 Task: Create a due date automation trigger when advanced on, on the monday of the week before a card is due add fields with custom field "Resume" set to a number greater than 1 and lower than 10 at 11:00 AM.
Action: Mouse moved to (1325, 132)
Screenshot: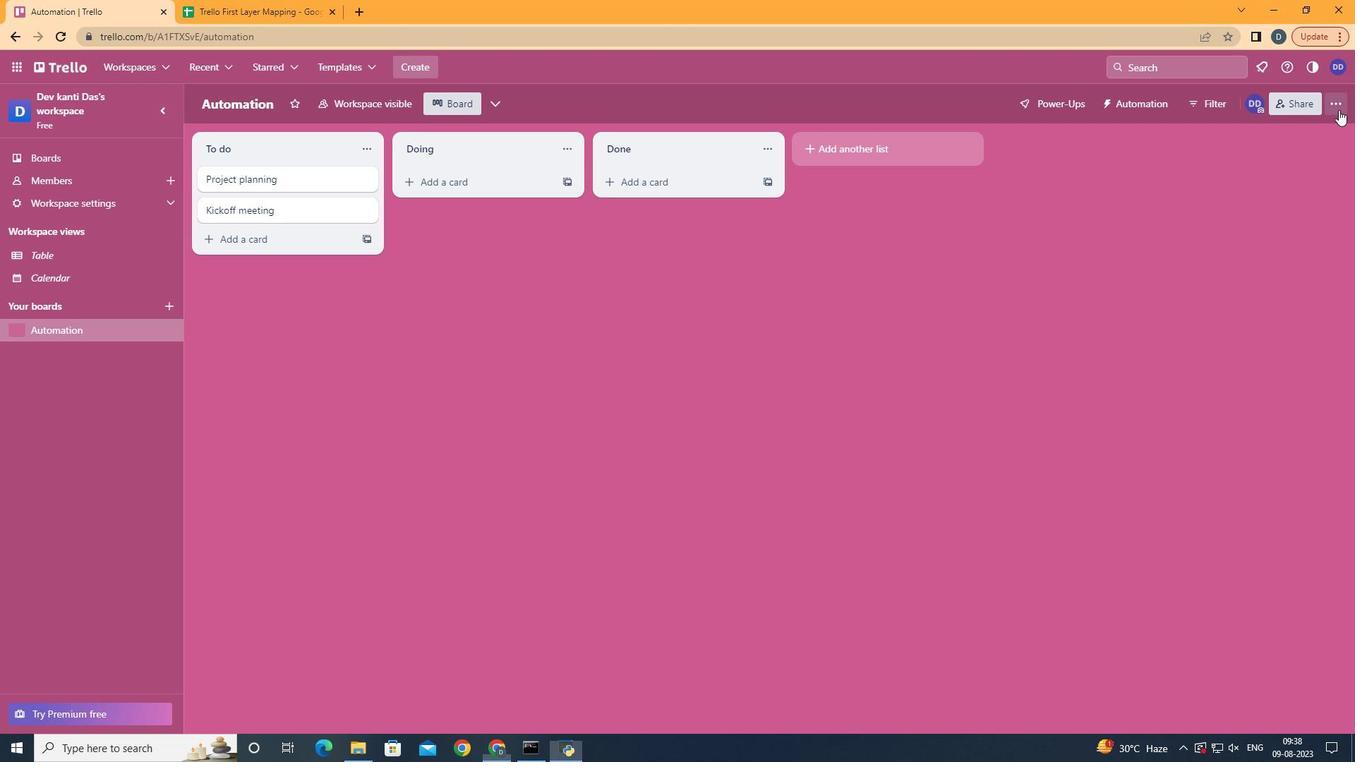 
Action: Mouse pressed left at (1325, 132)
Screenshot: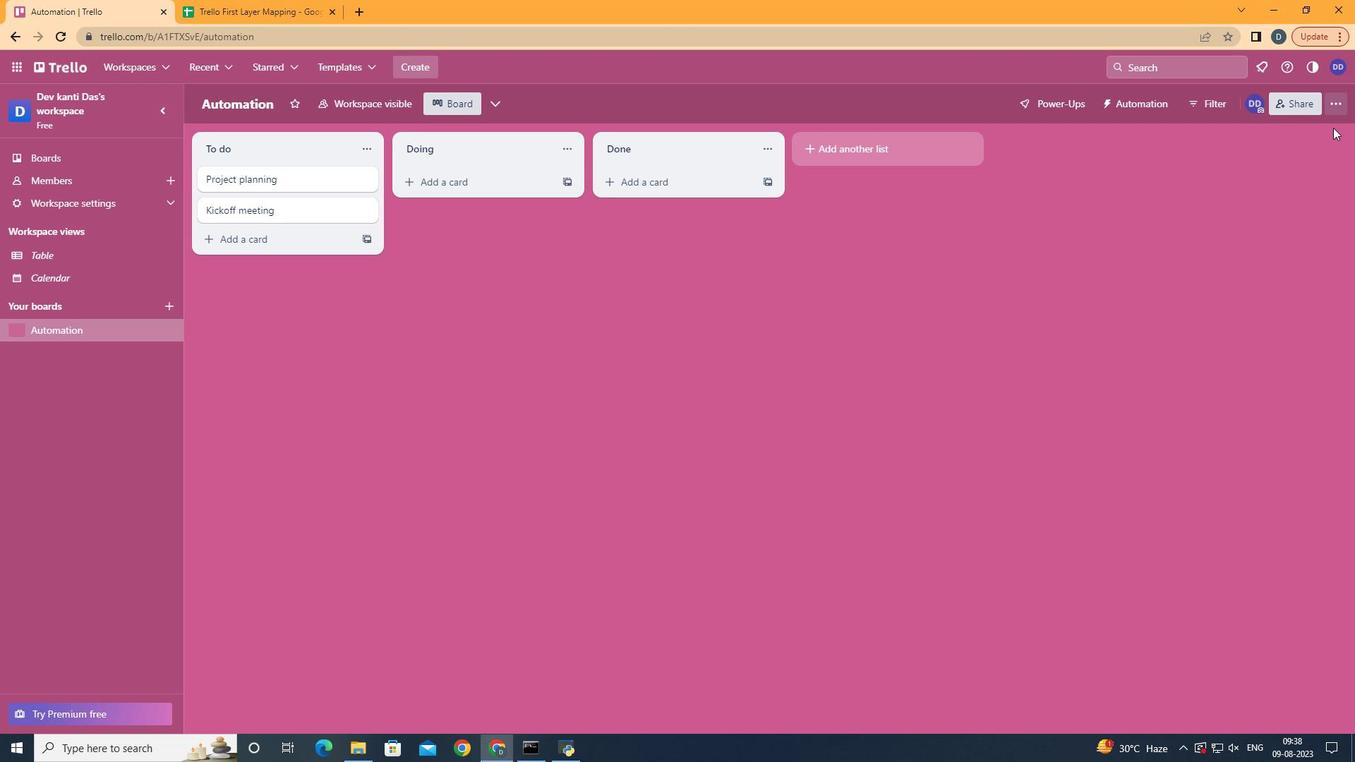 
Action: Mouse moved to (1230, 326)
Screenshot: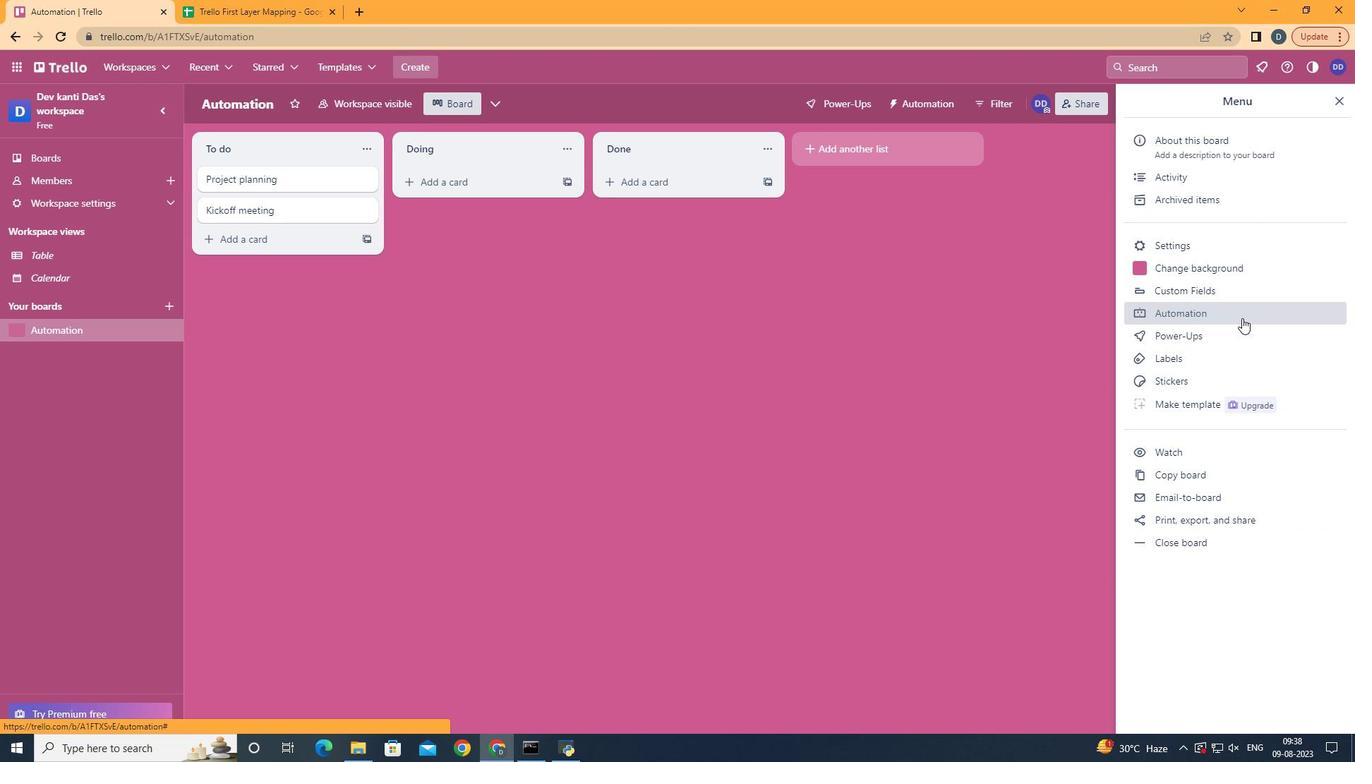 
Action: Mouse pressed left at (1230, 326)
Screenshot: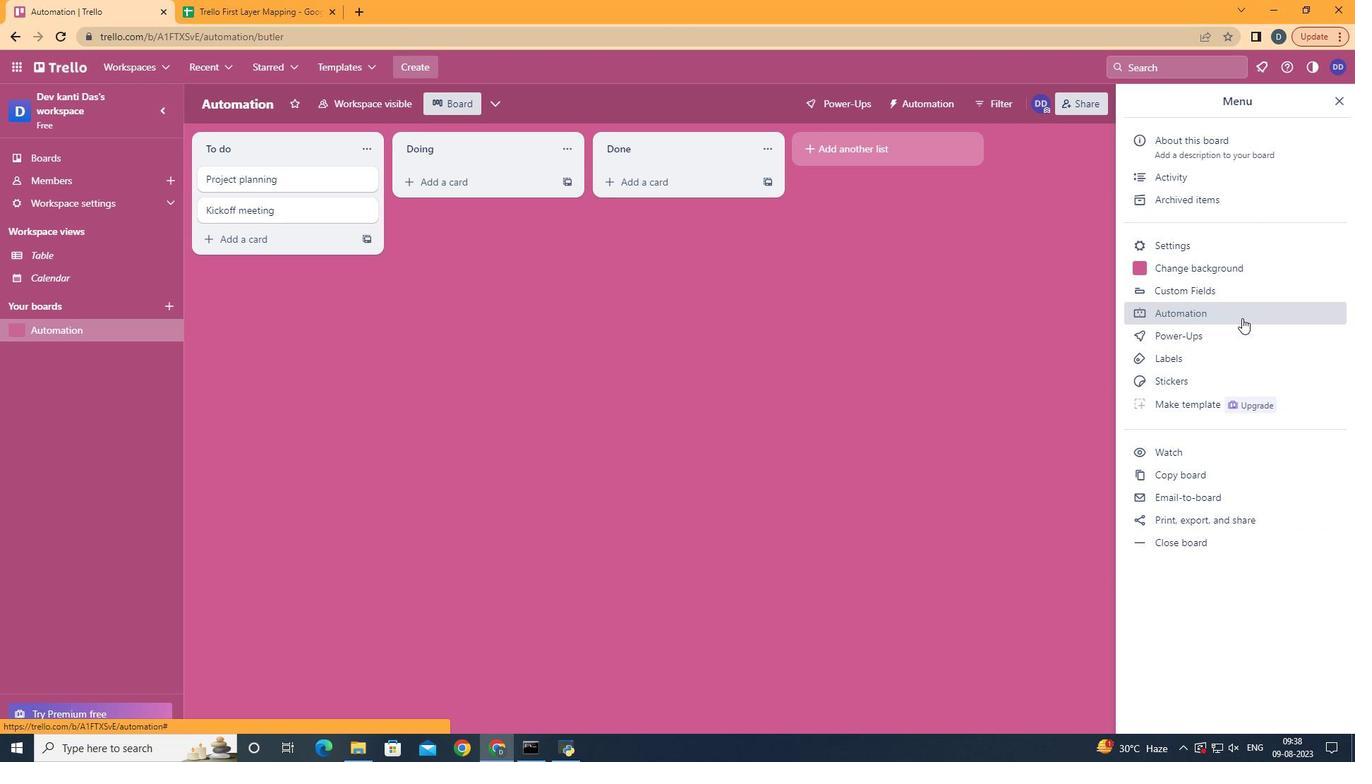 
Action: Mouse moved to (268, 294)
Screenshot: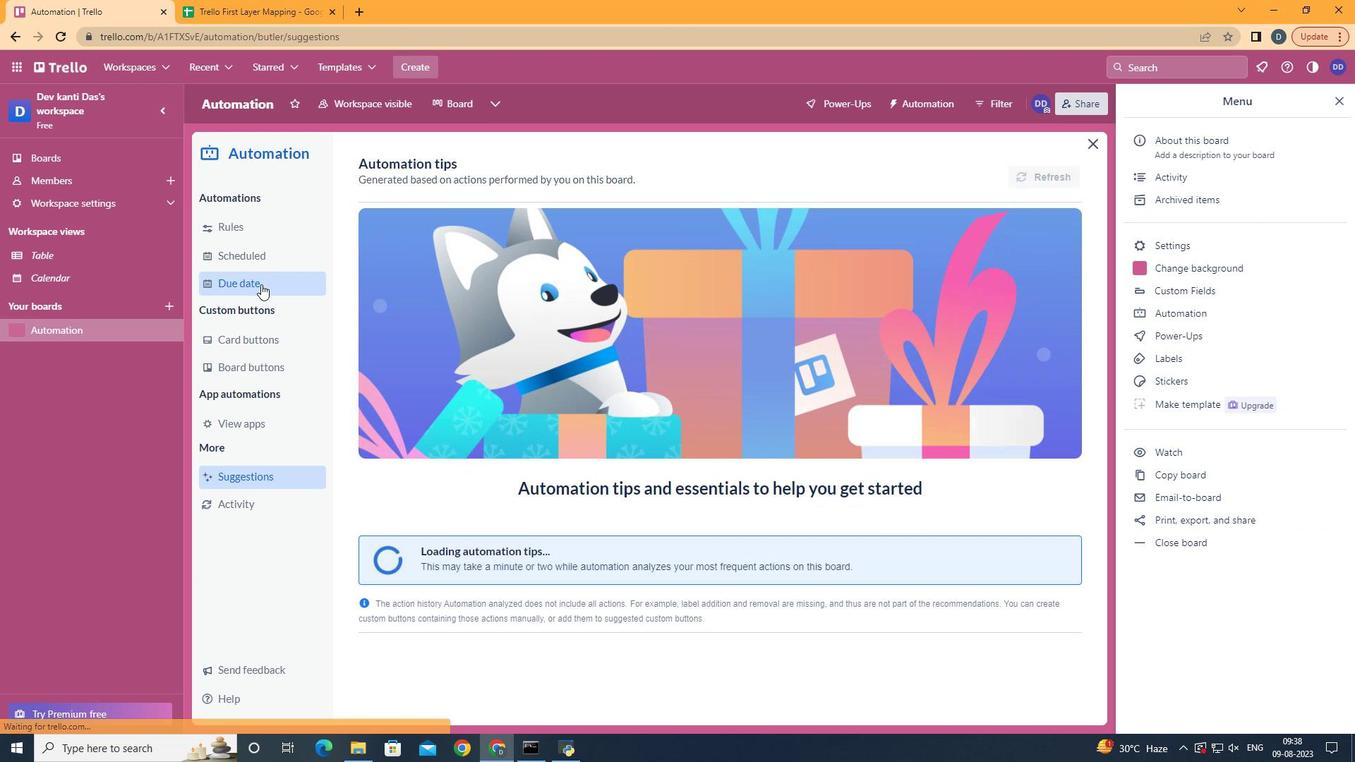 
Action: Mouse pressed left at (268, 294)
Screenshot: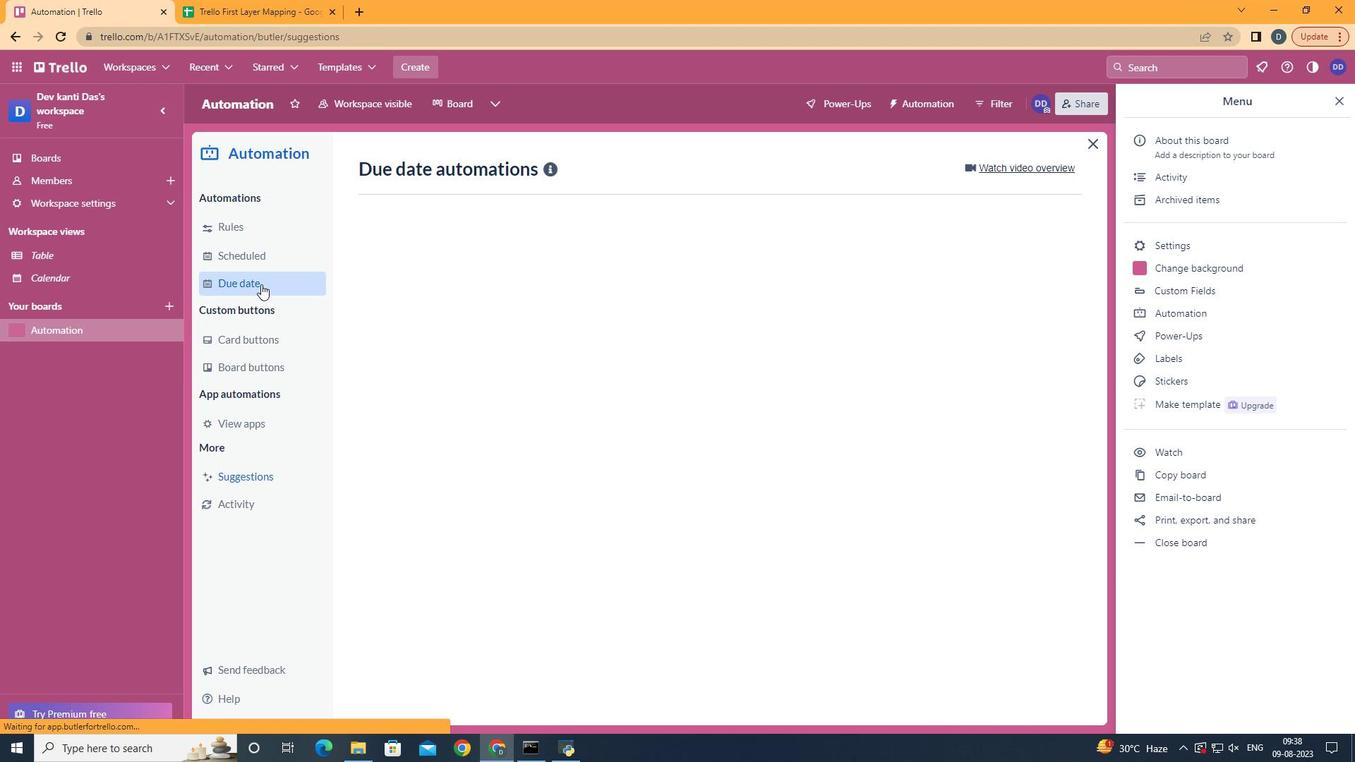 
Action: Mouse moved to (969, 193)
Screenshot: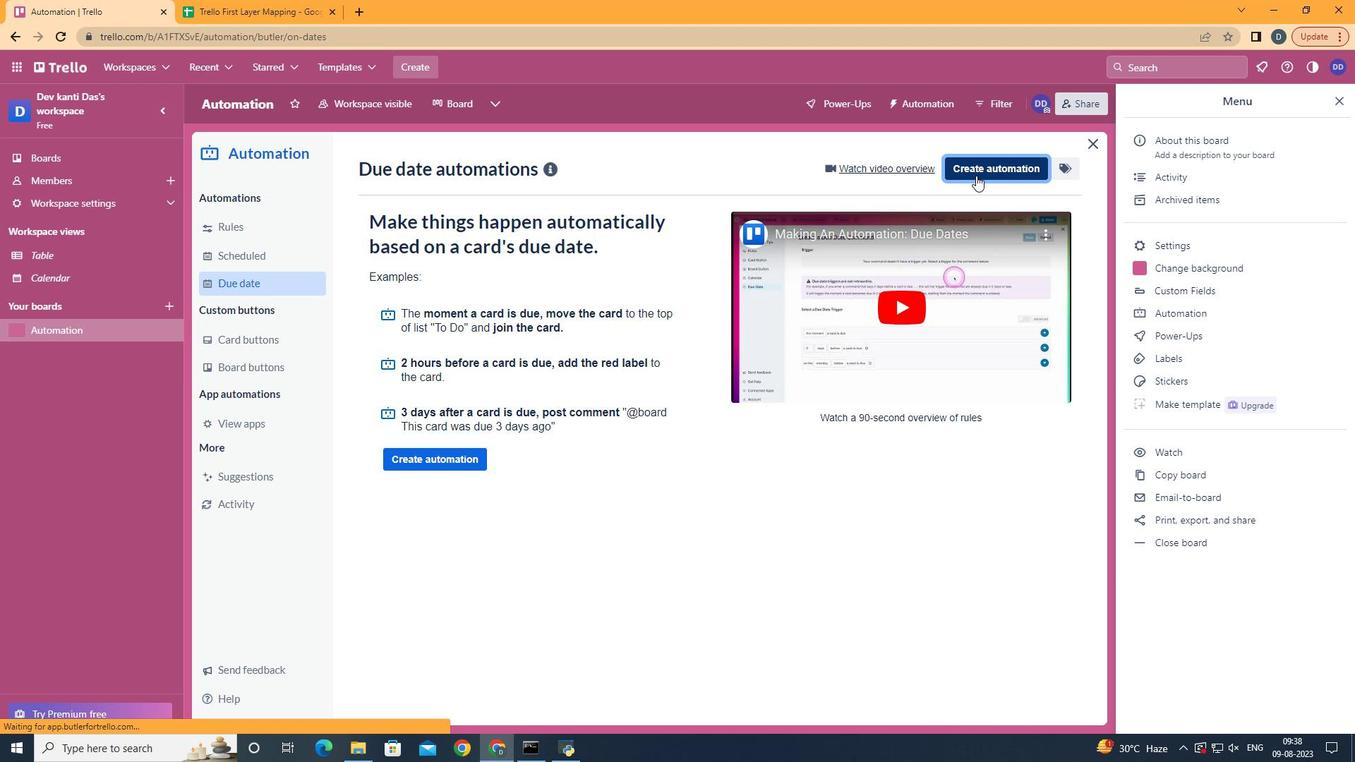 
Action: Mouse pressed left at (969, 193)
Screenshot: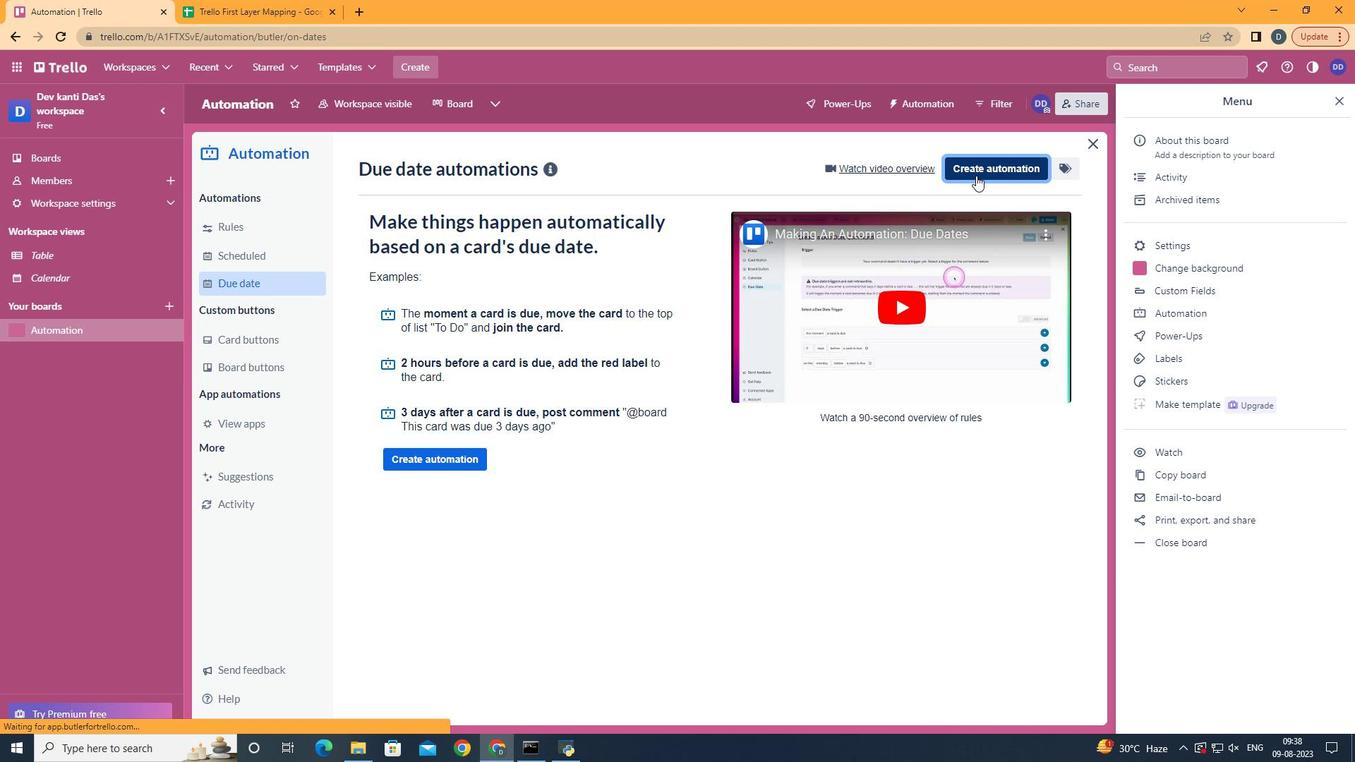 
Action: Mouse moved to (761, 315)
Screenshot: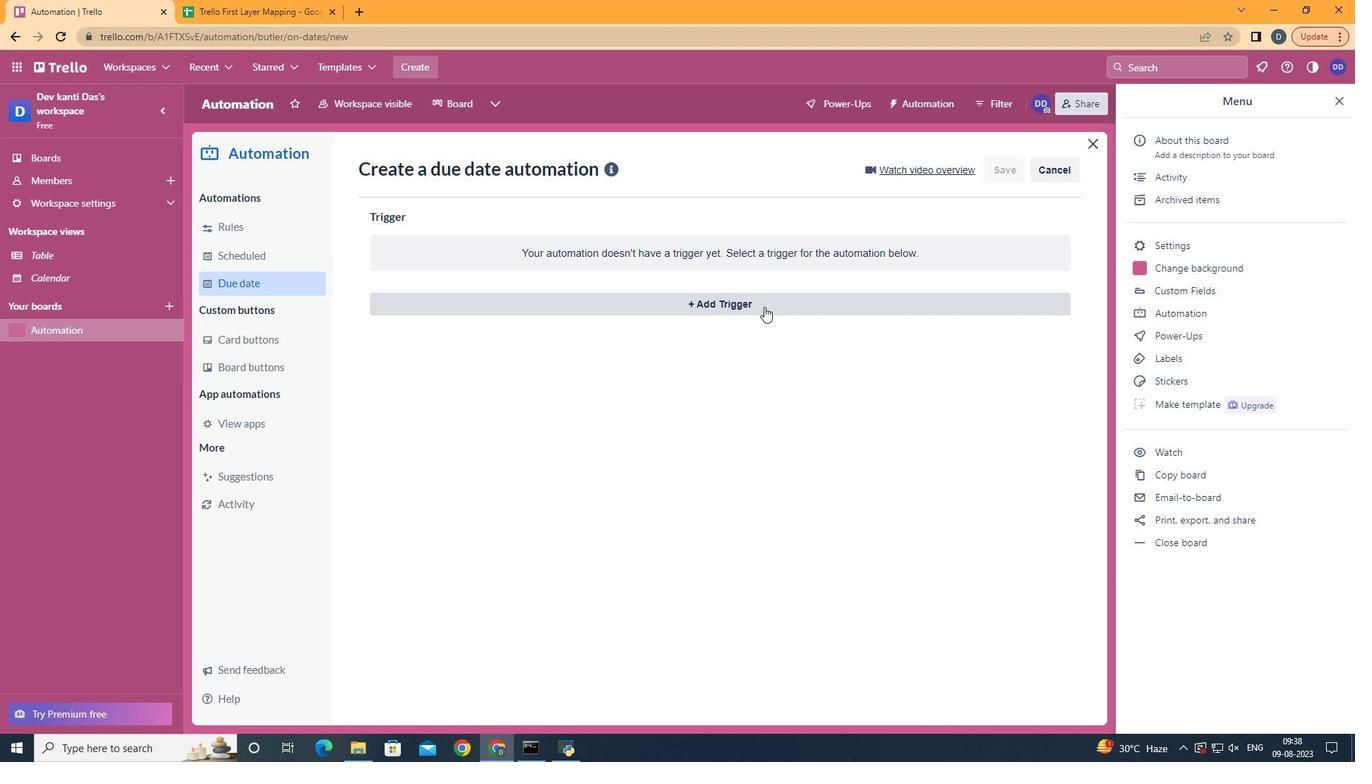 
Action: Mouse pressed left at (761, 315)
Screenshot: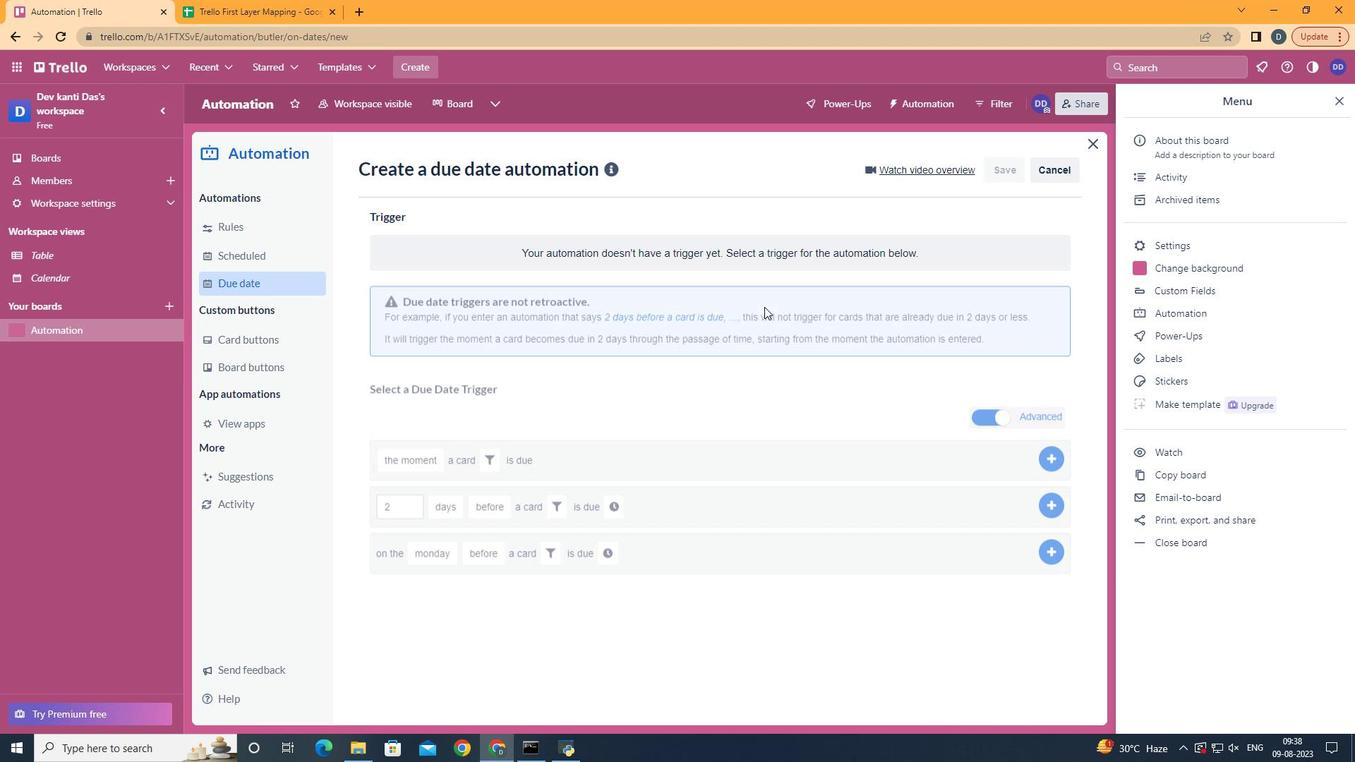 
Action: Mouse moved to (516, 668)
Screenshot: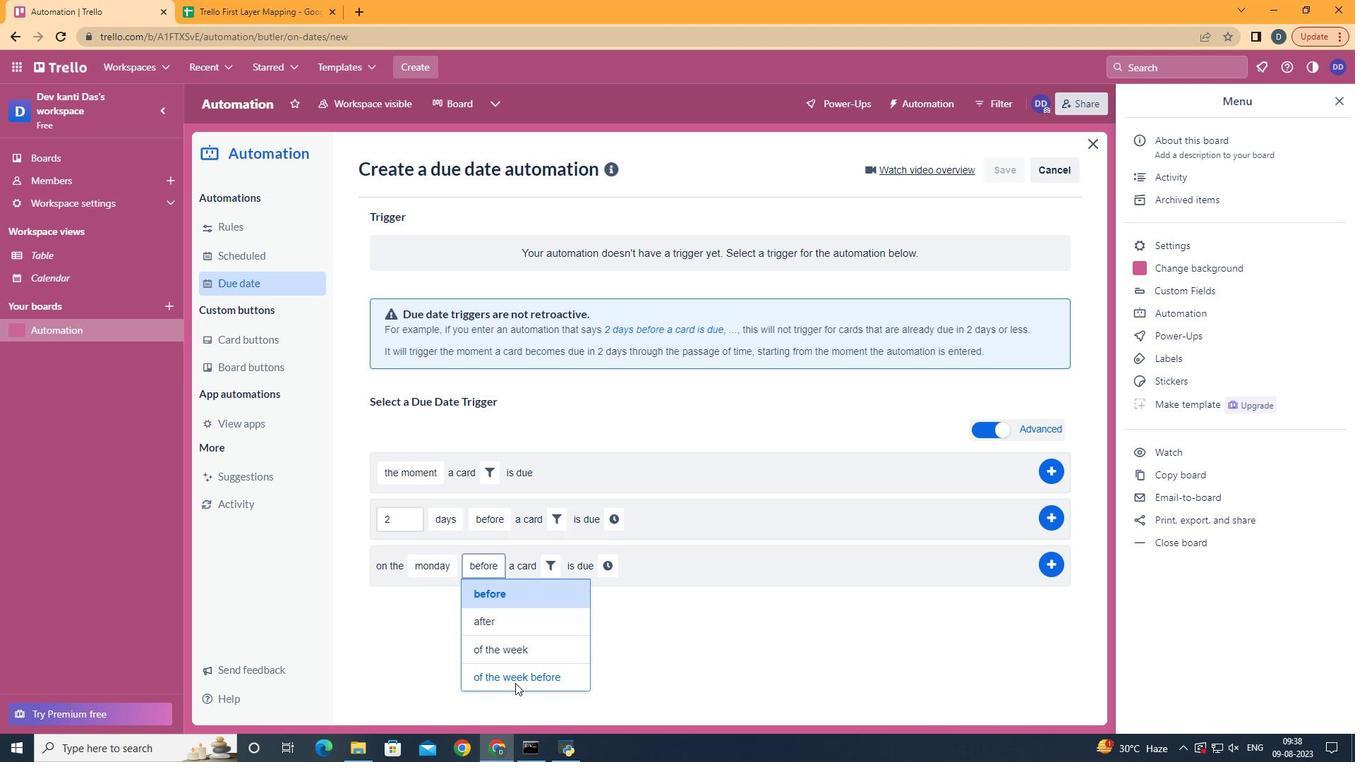 
Action: Mouse pressed left at (516, 668)
Screenshot: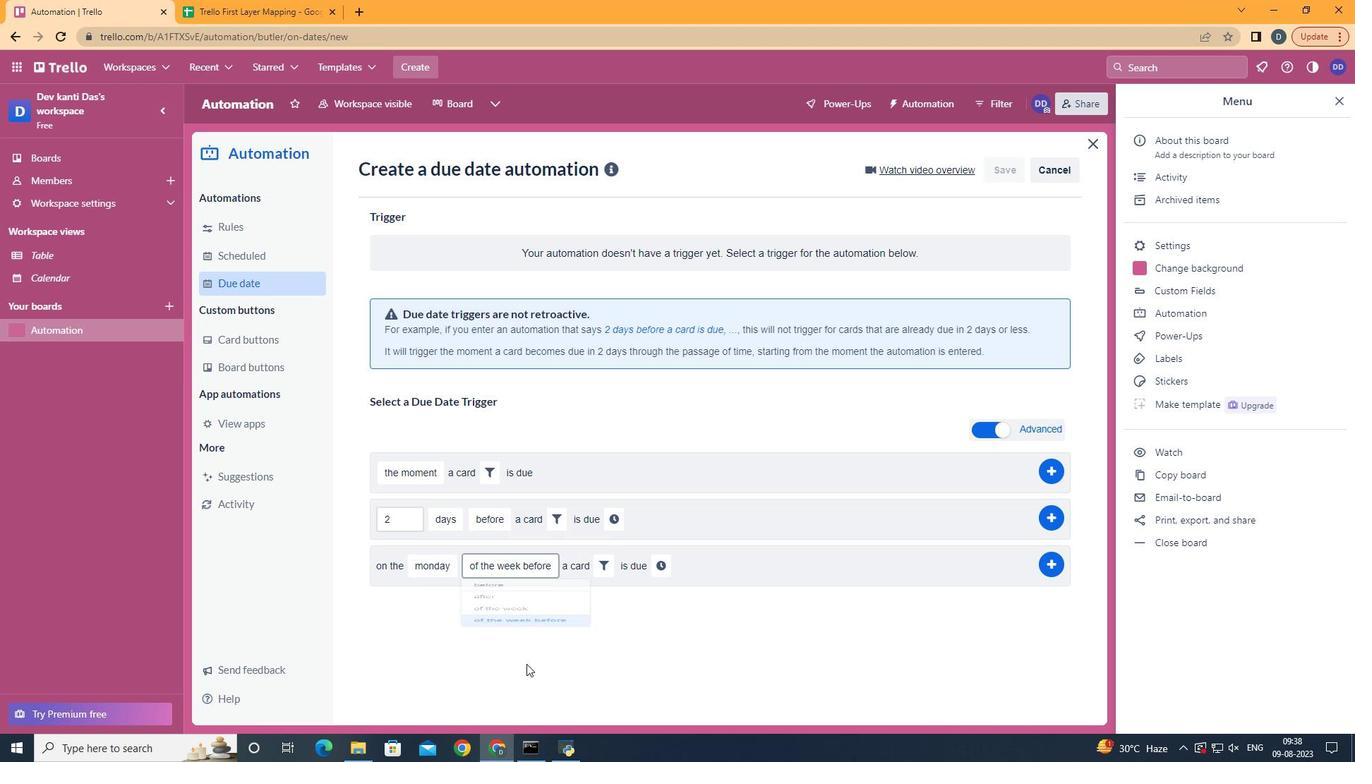 
Action: Mouse moved to (603, 560)
Screenshot: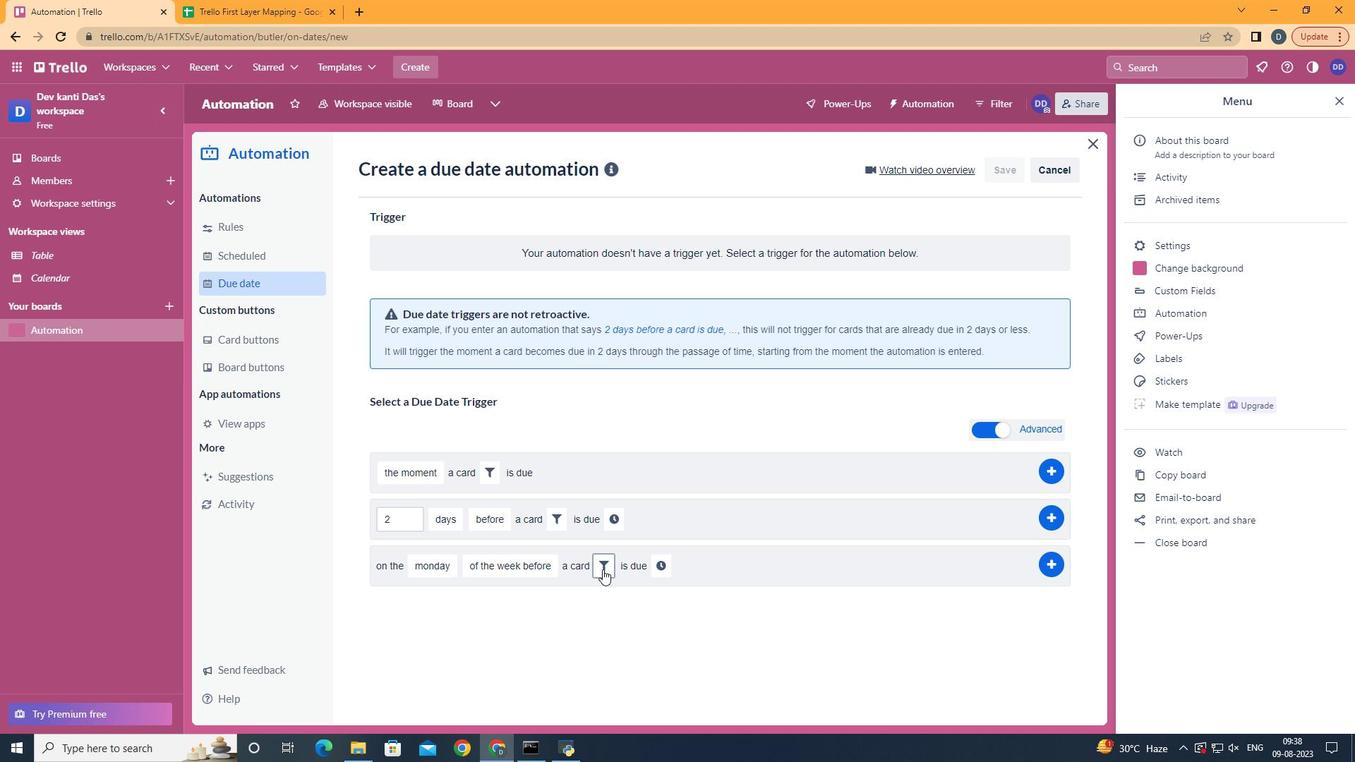 
Action: Mouse pressed left at (603, 560)
Screenshot: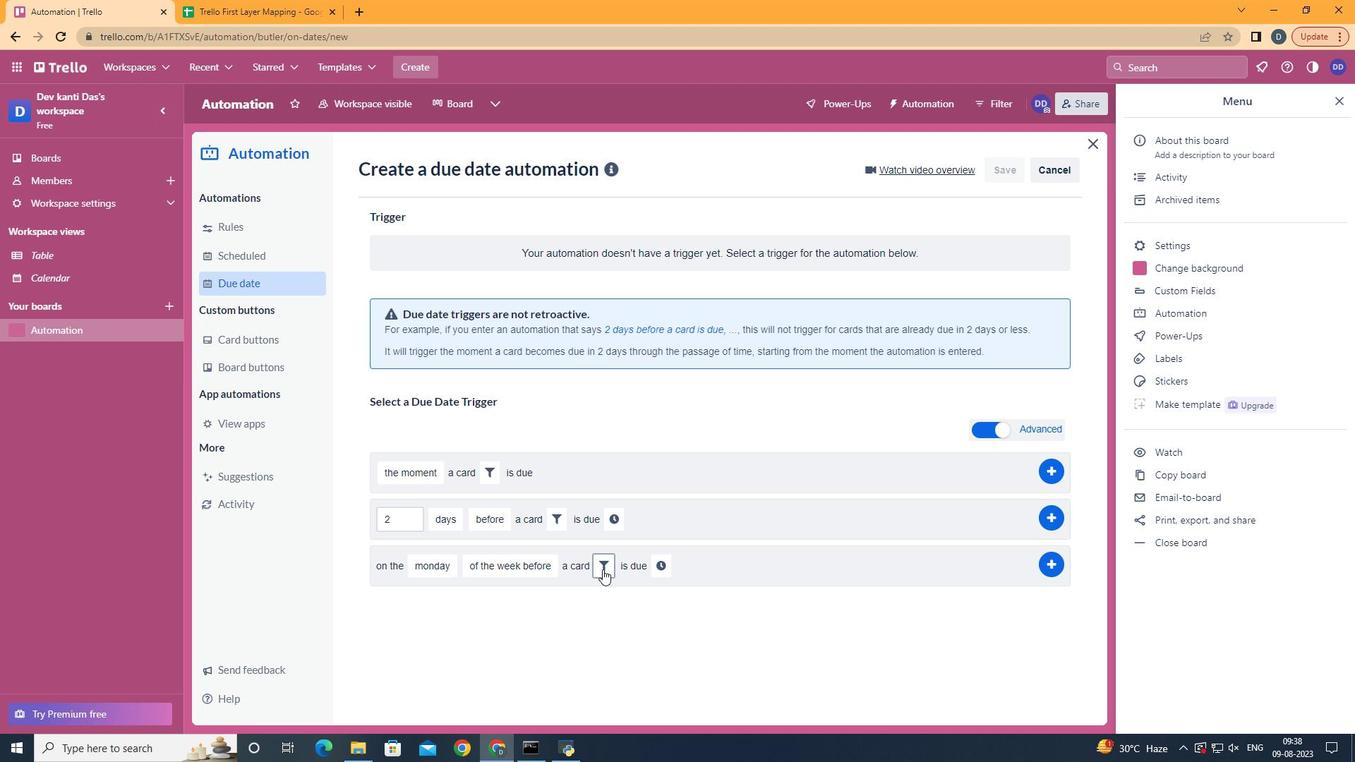 
Action: Mouse moved to (840, 593)
Screenshot: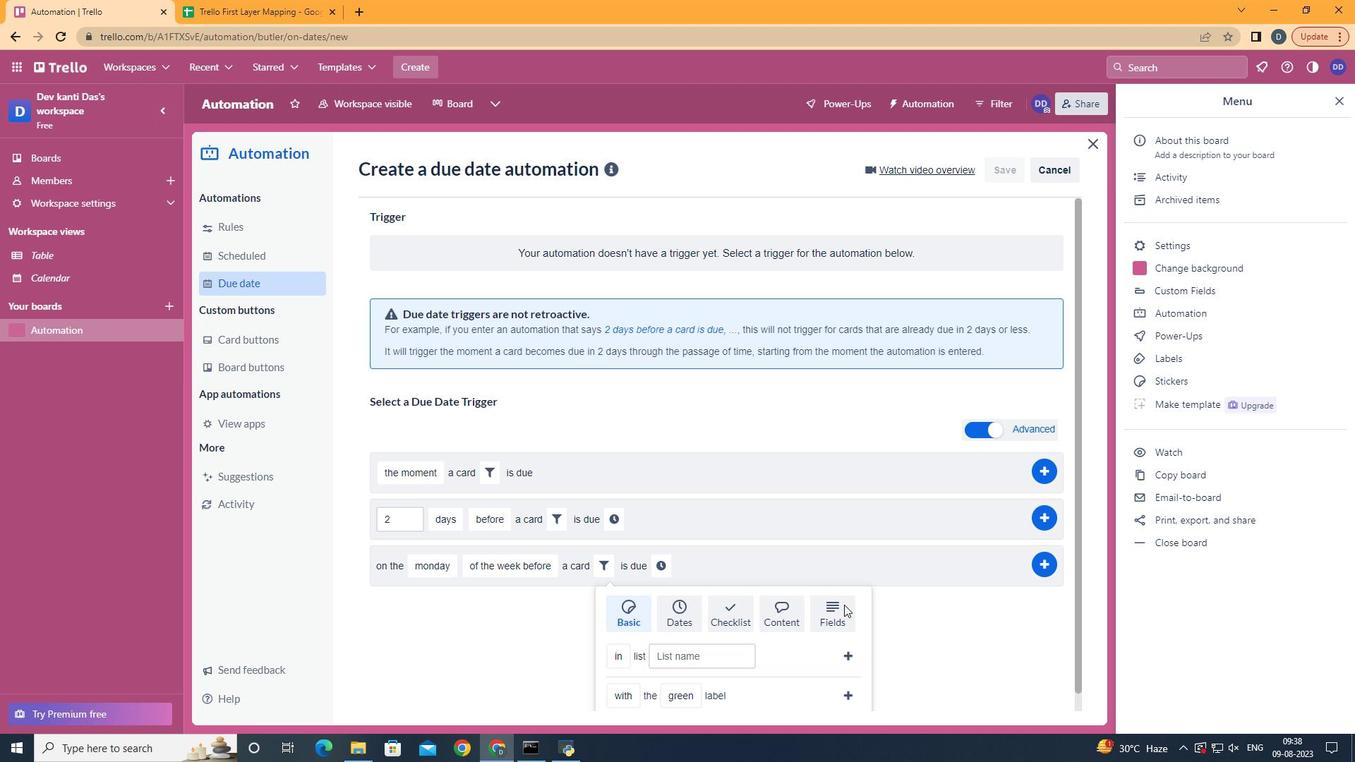 
Action: Mouse pressed left at (840, 593)
Screenshot: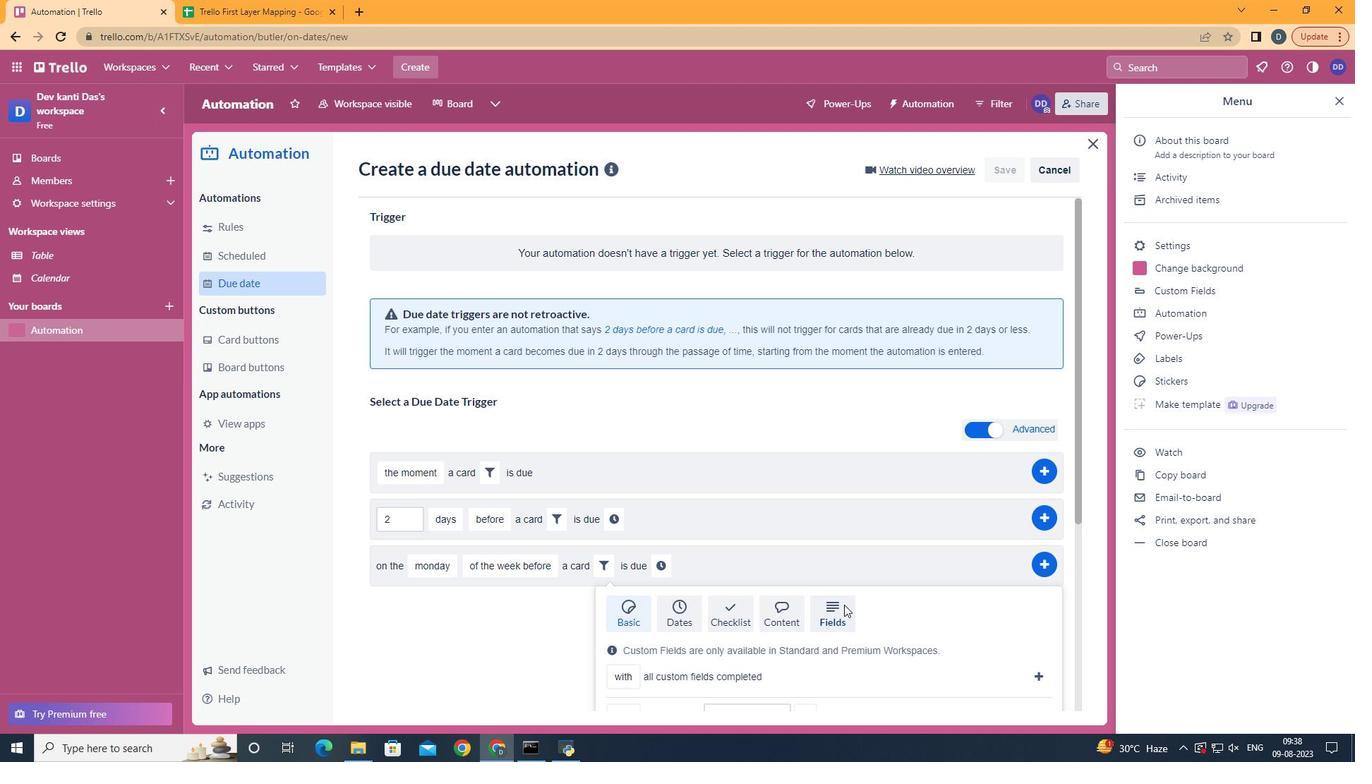 
Action: Mouse scrolled (840, 593) with delta (0, 0)
Screenshot: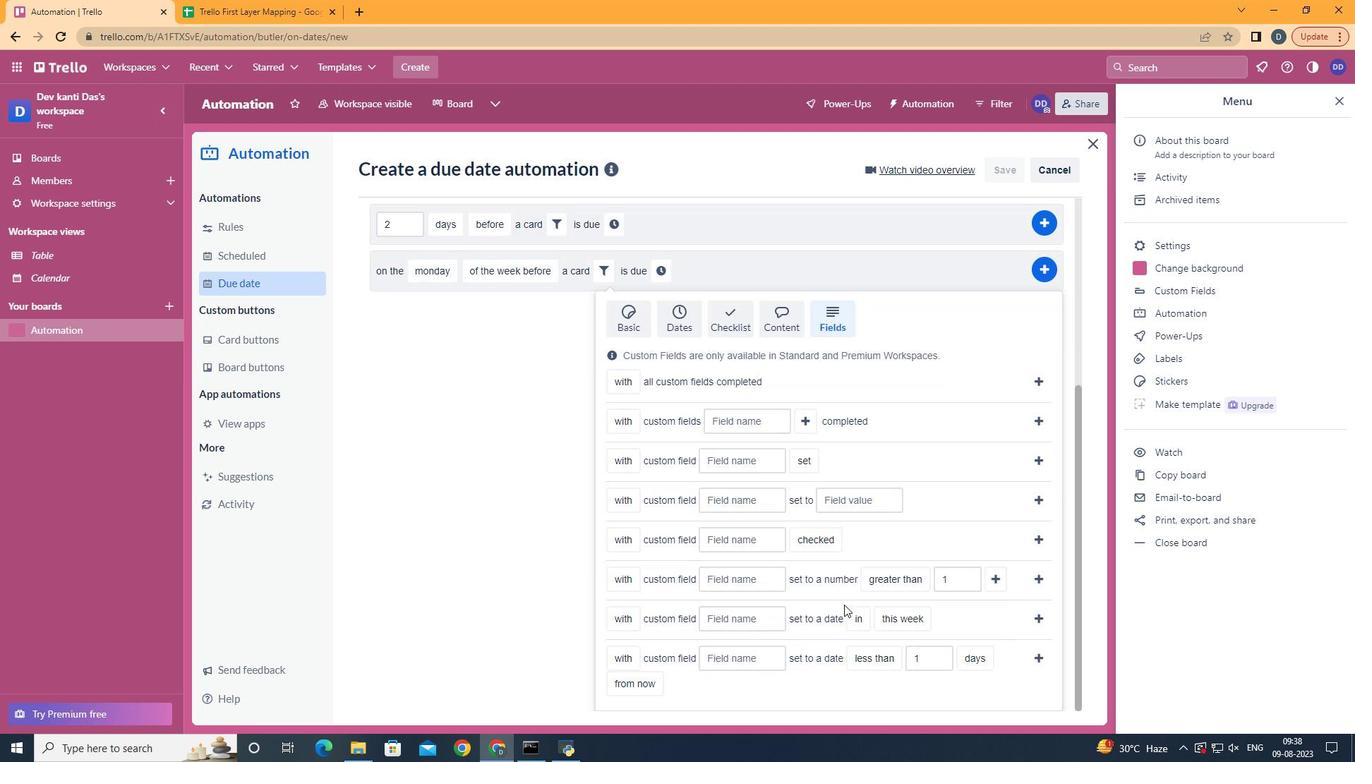 
Action: Mouse scrolled (840, 593) with delta (0, 0)
Screenshot: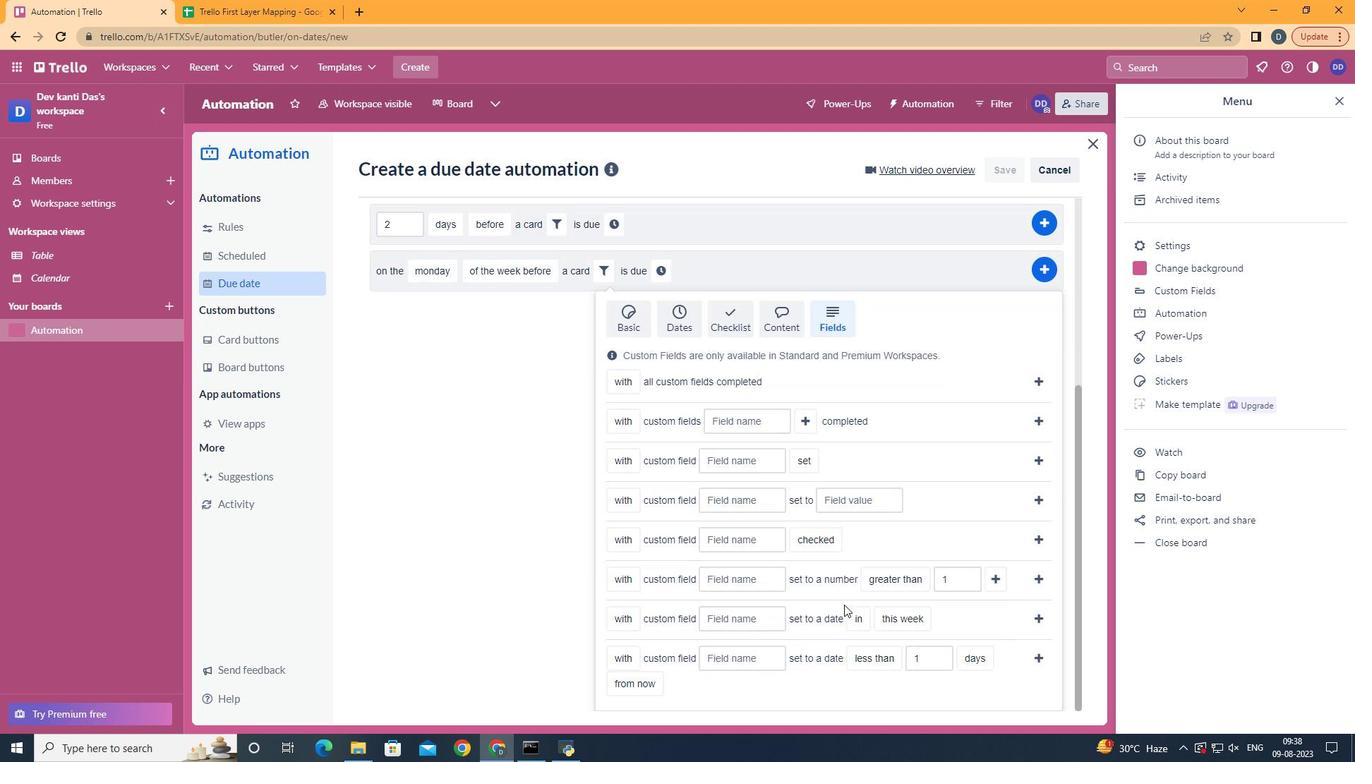 
Action: Mouse scrolled (840, 593) with delta (0, 0)
Screenshot: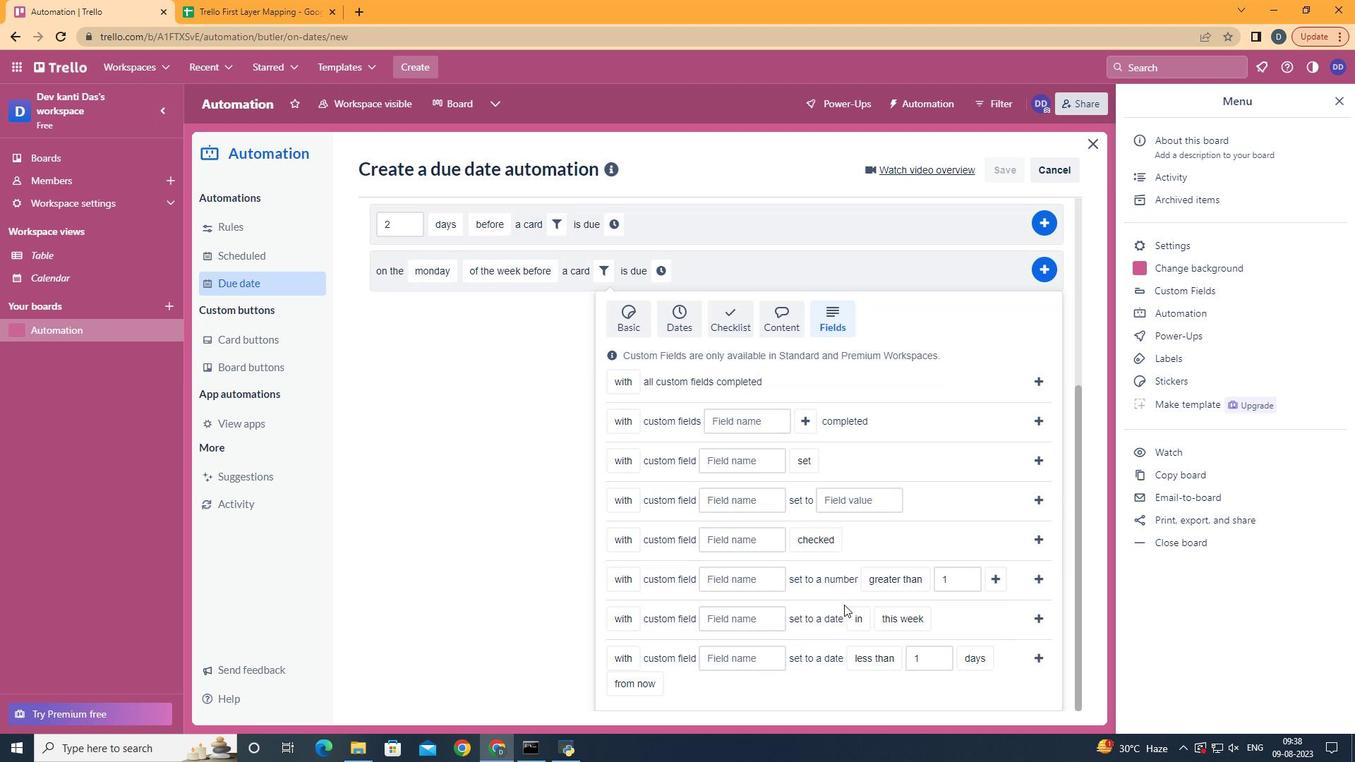 
Action: Mouse scrolled (840, 593) with delta (0, 0)
Screenshot: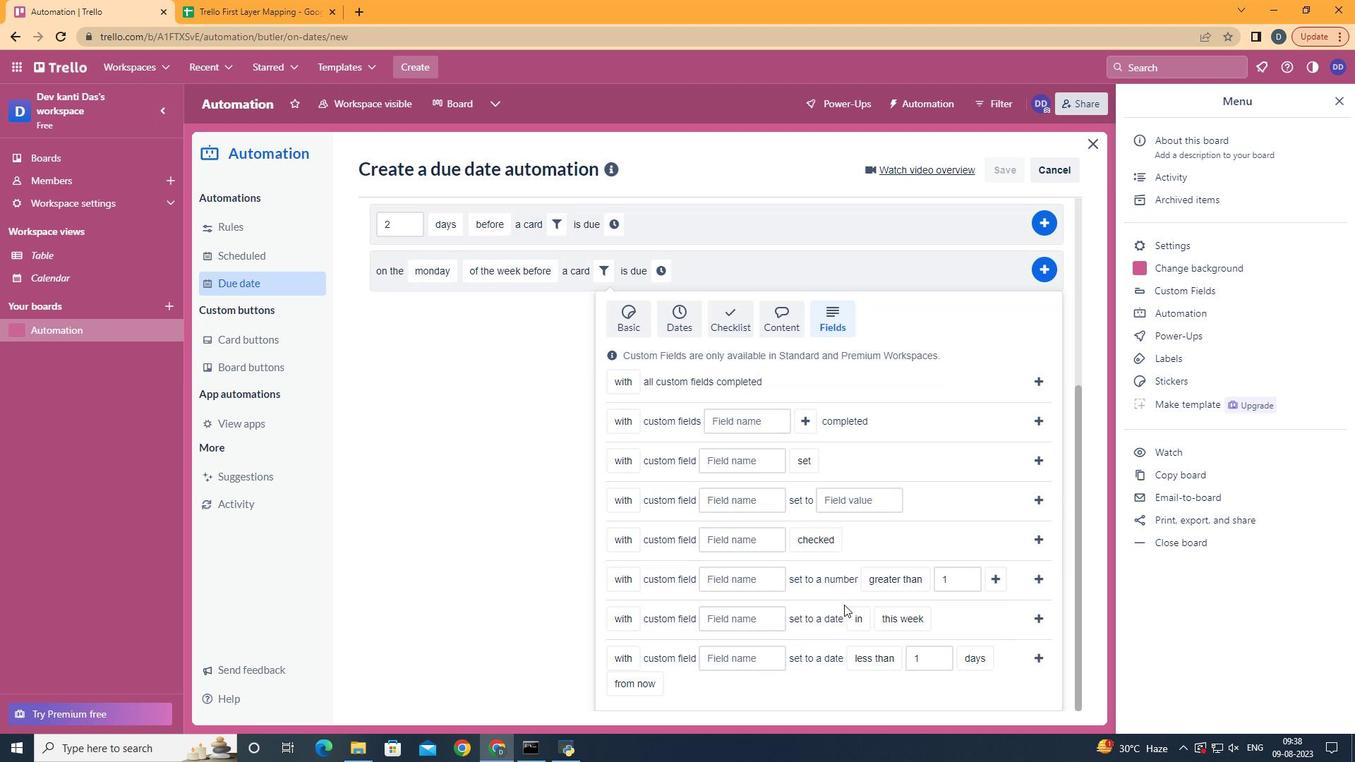 
Action: Mouse scrolled (840, 593) with delta (0, 0)
Screenshot: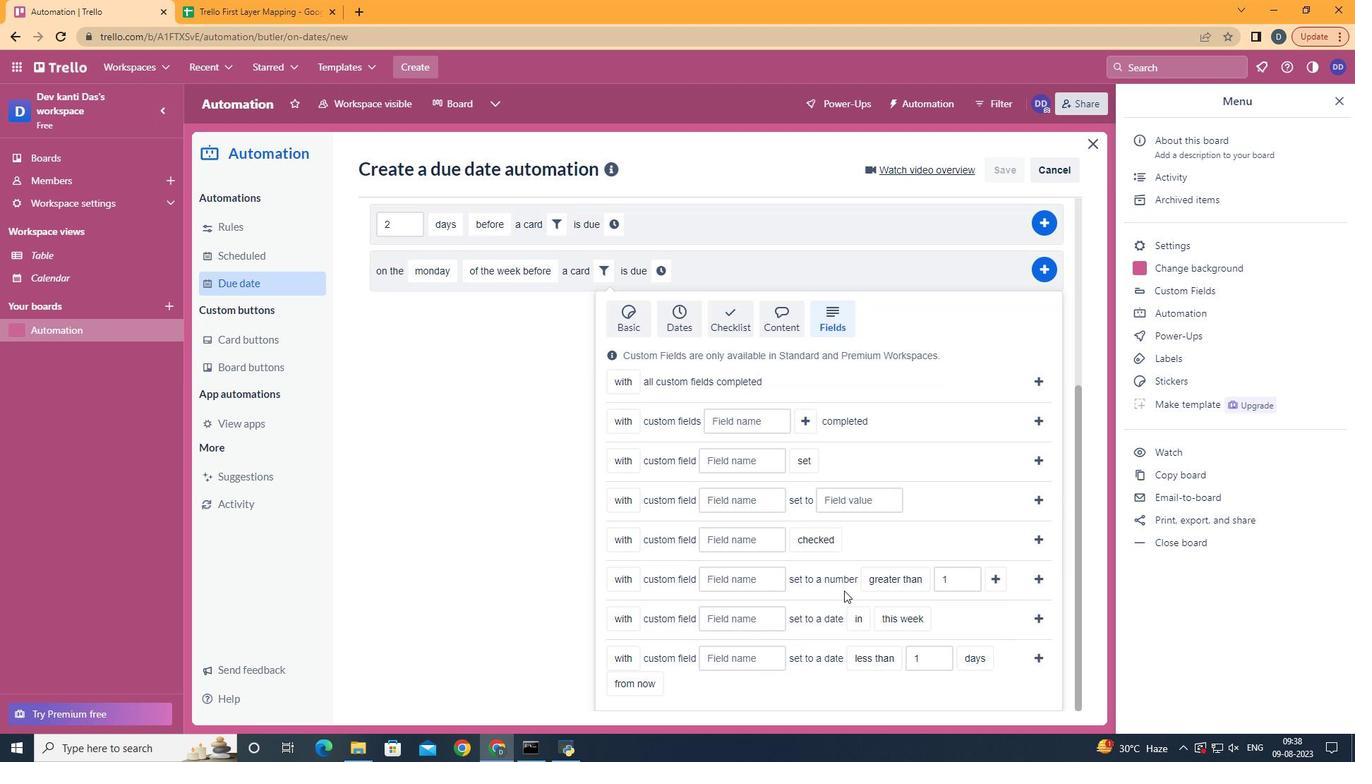 
Action: Mouse moved to (631, 588)
Screenshot: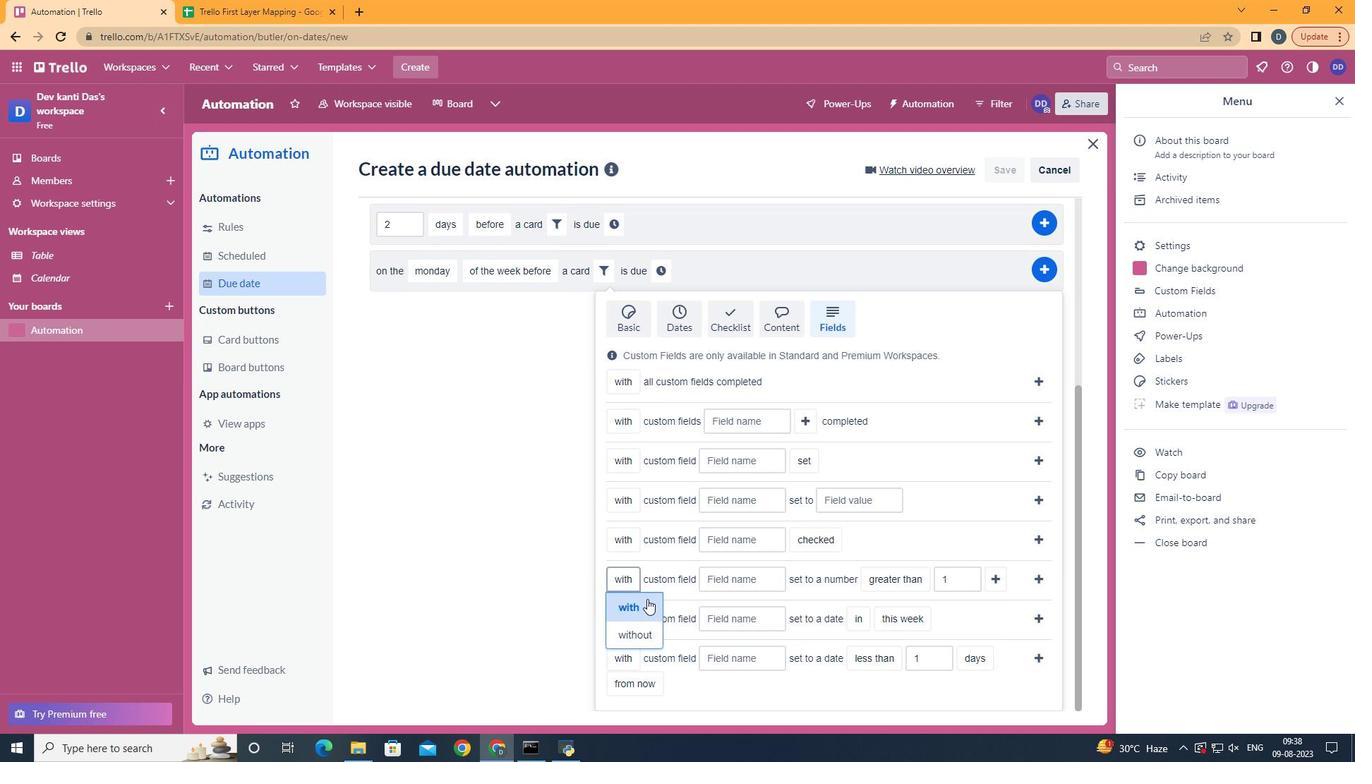 
Action: Mouse pressed left at (631, 588)
Screenshot: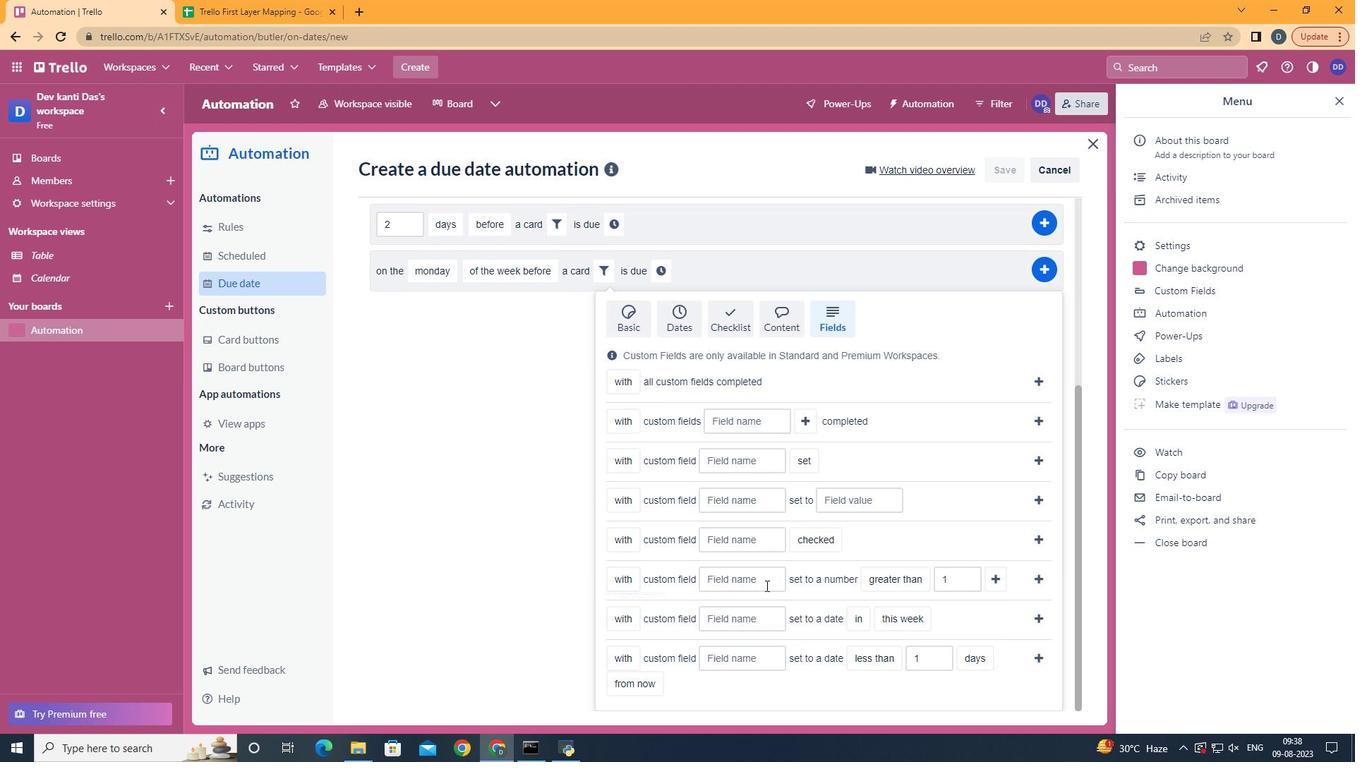 
Action: Mouse moved to (763, 574)
Screenshot: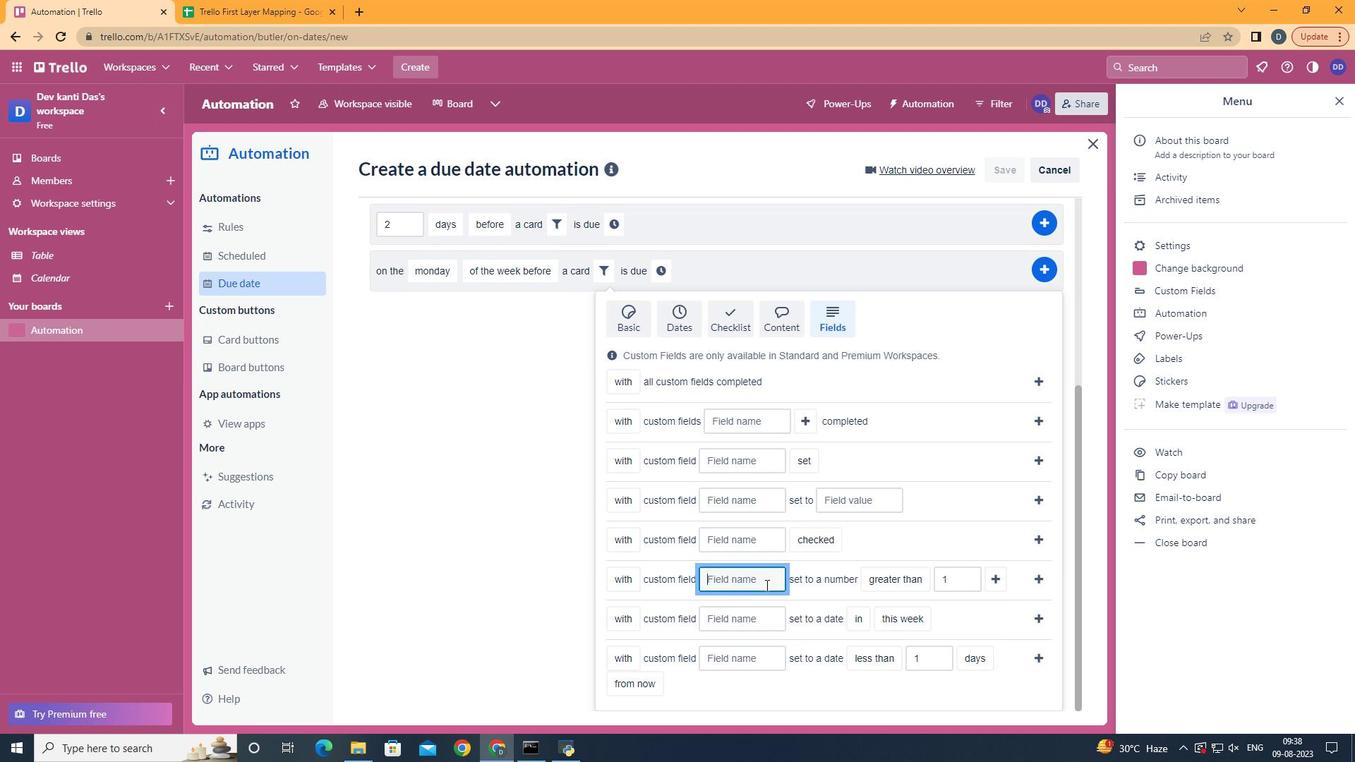
Action: Mouse pressed left at (763, 574)
Screenshot: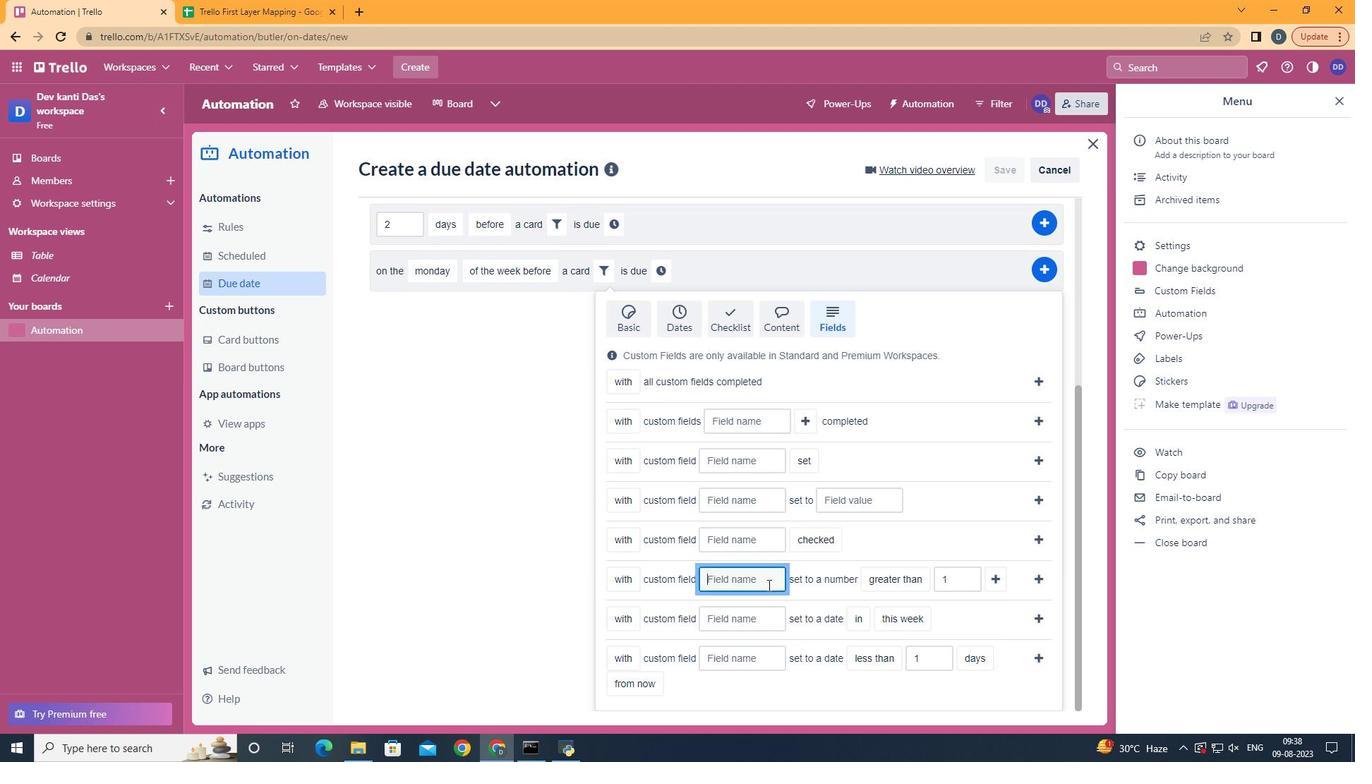 
Action: Mouse moved to (765, 574)
Screenshot: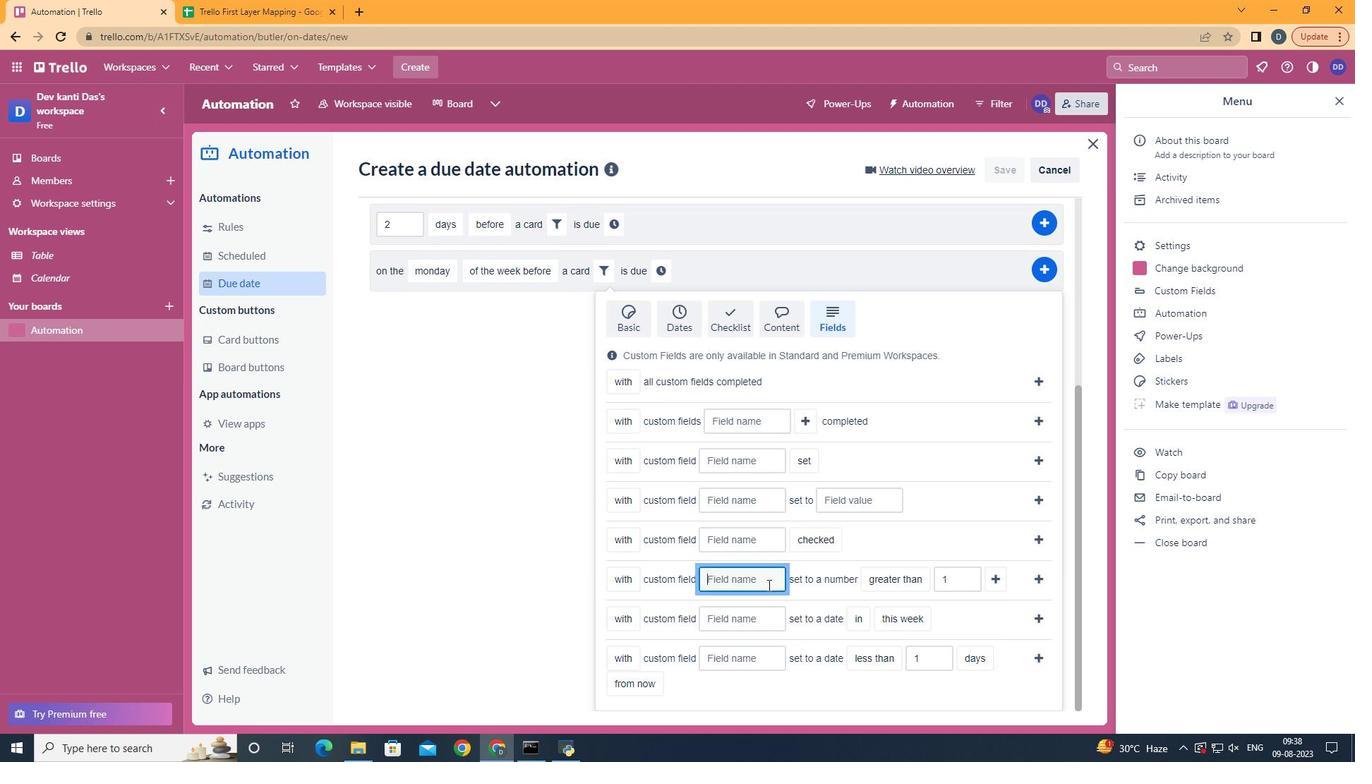 
Action: Key pressed <Key.shift>Resume
Screenshot: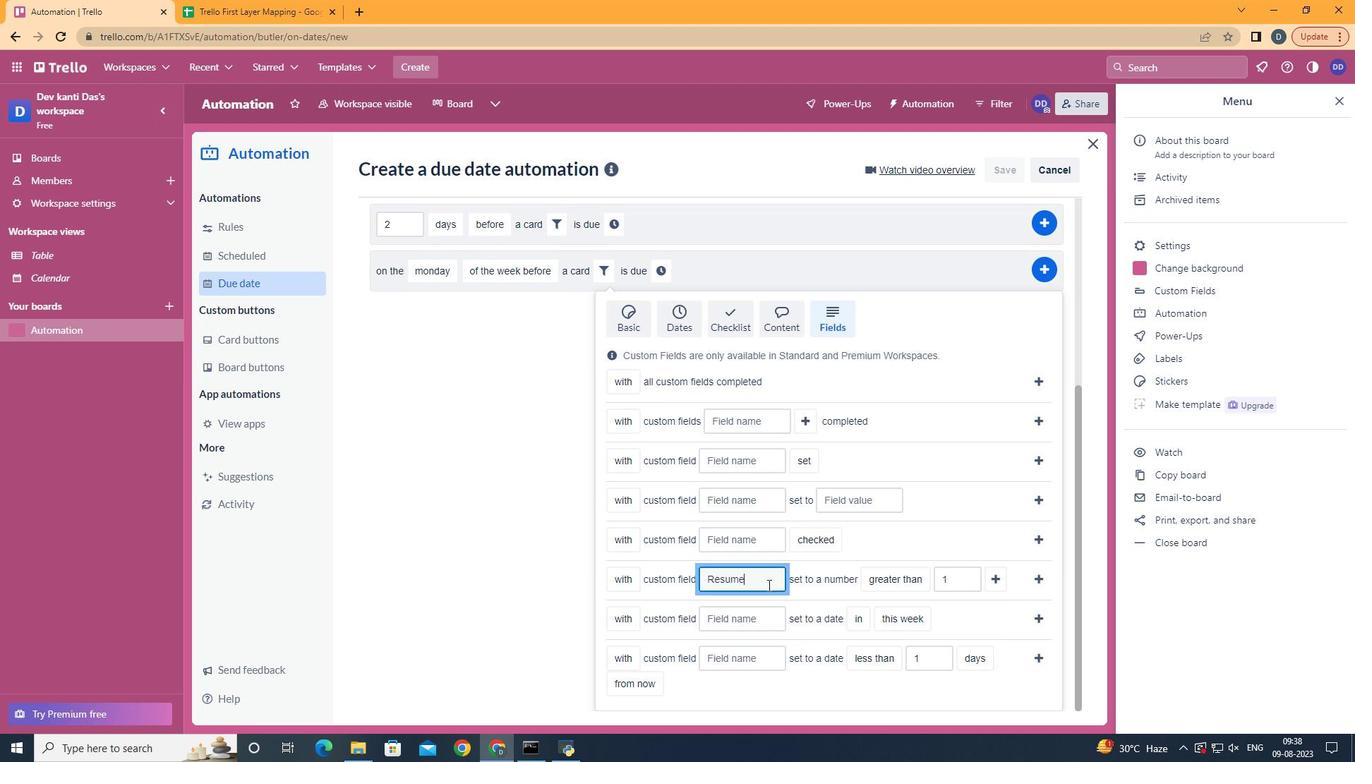 
Action: Mouse moved to (897, 589)
Screenshot: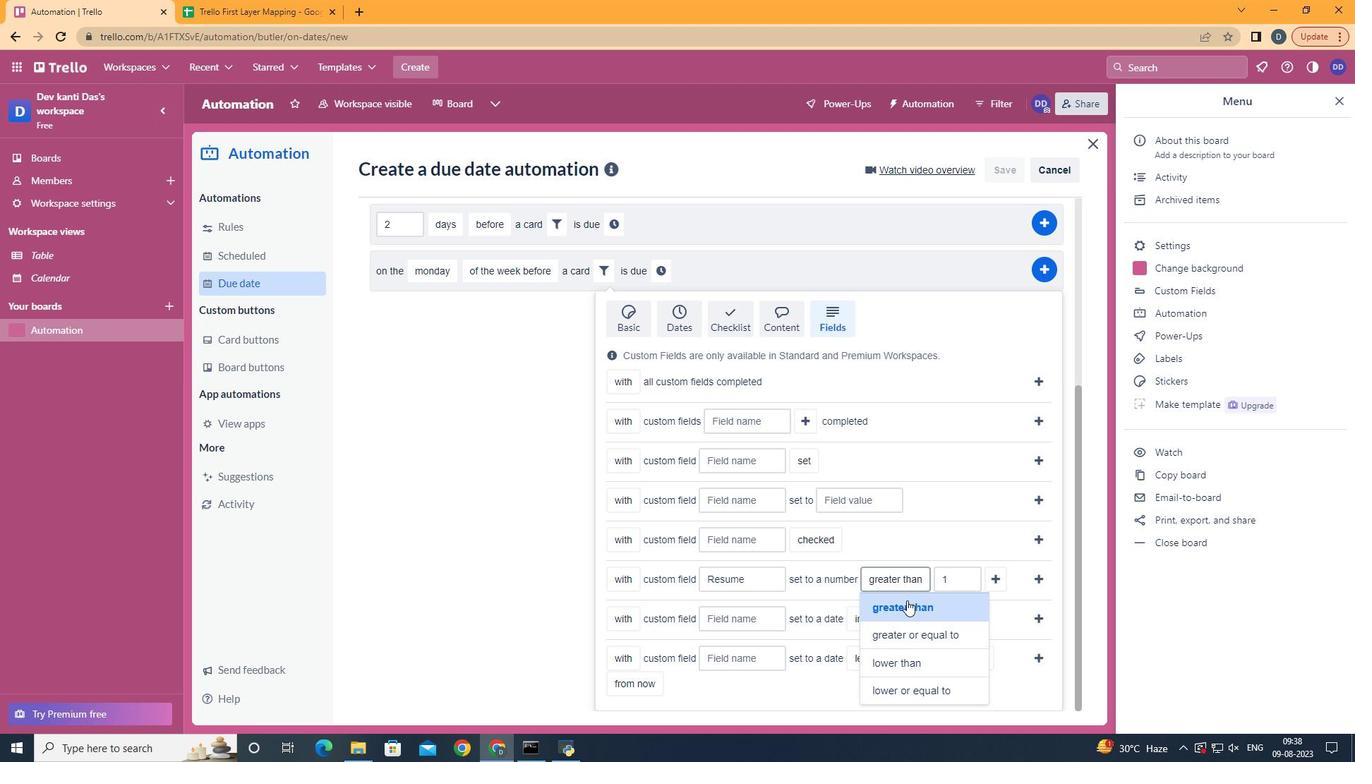 
Action: Mouse pressed left at (897, 589)
Screenshot: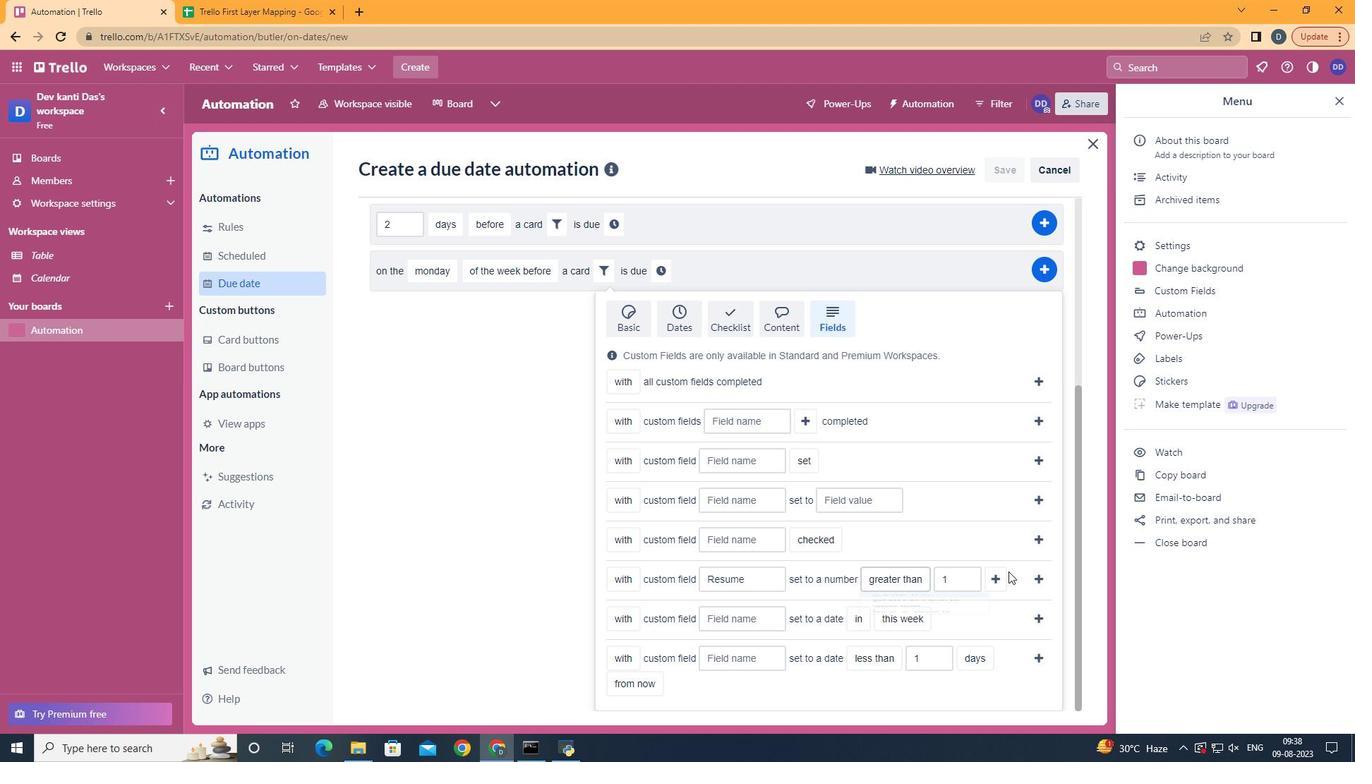 
Action: Mouse moved to (992, 567)
Screenshot: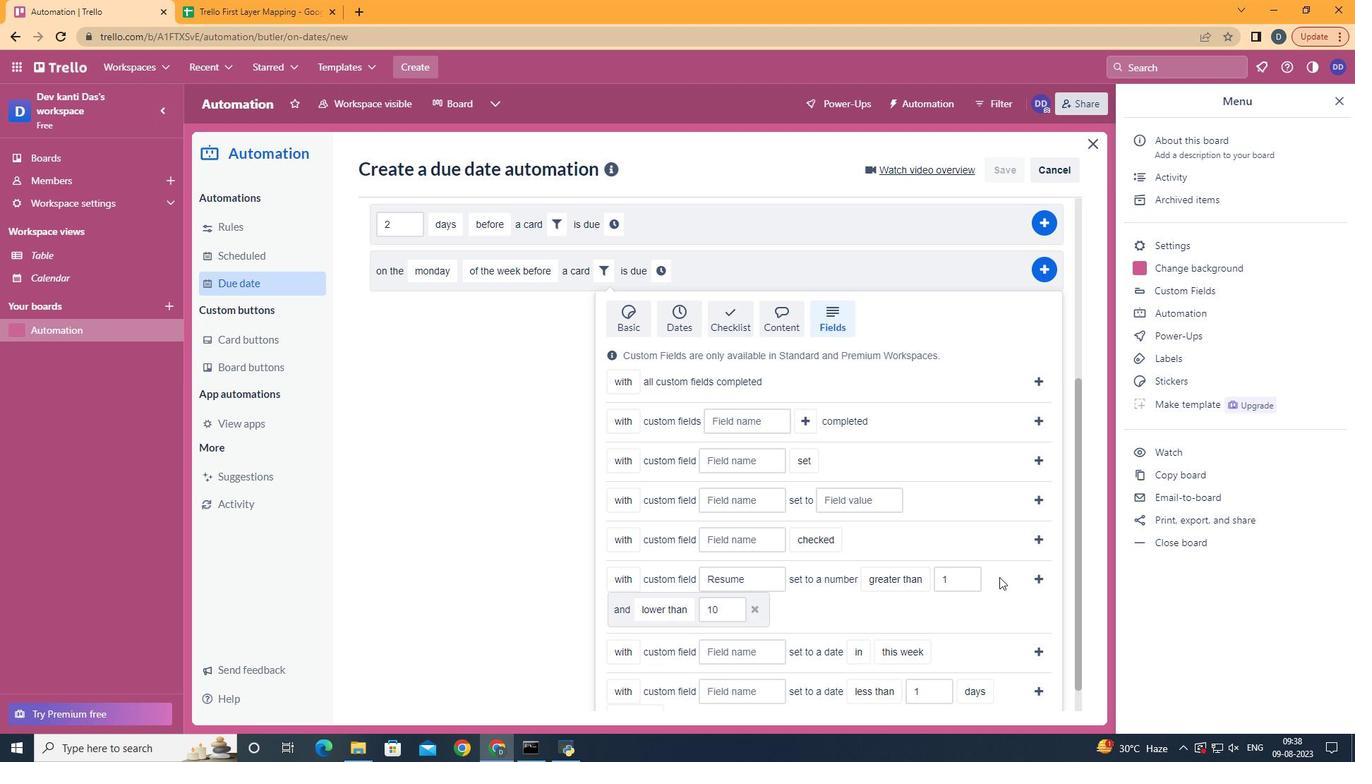 
Action: Mouse pressed left at (992, 567)
Screenshot: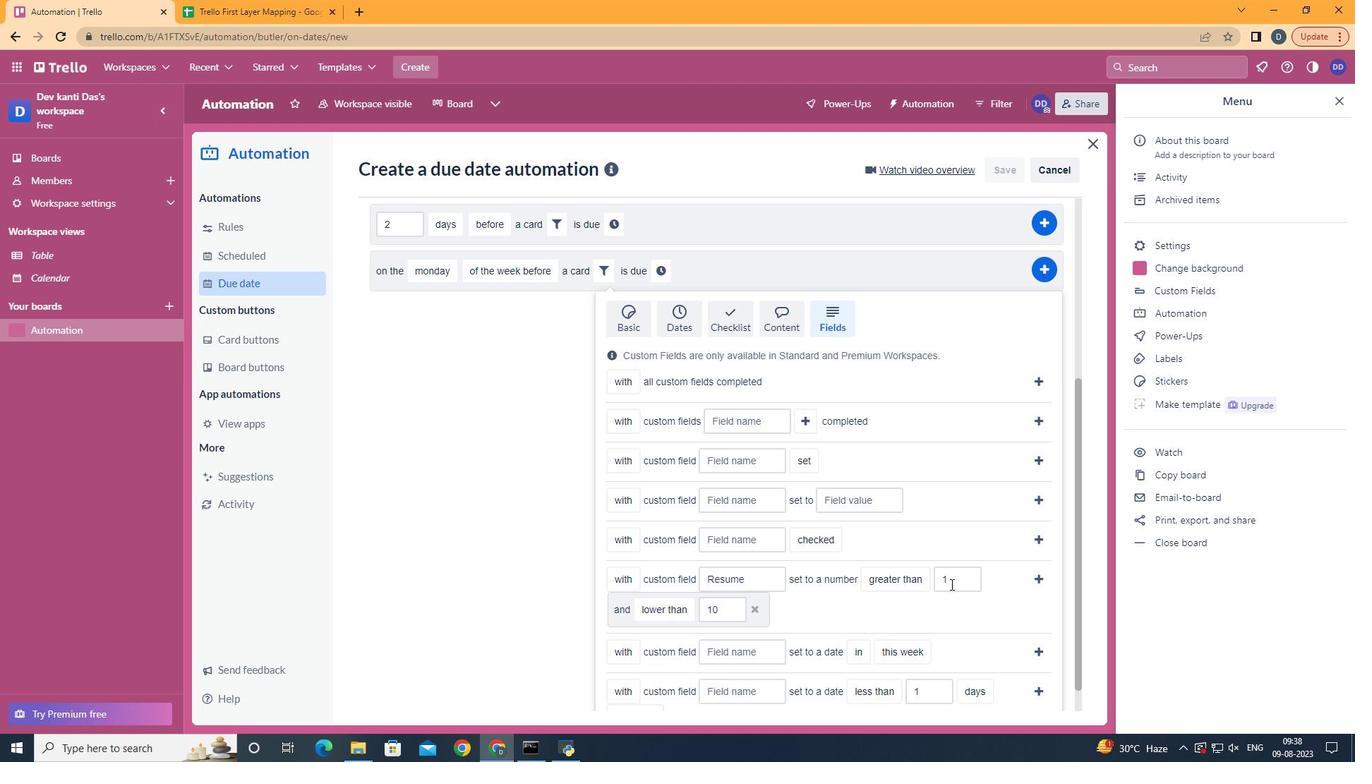 
Action: Mouse moved to (665, 491)
Screenshot: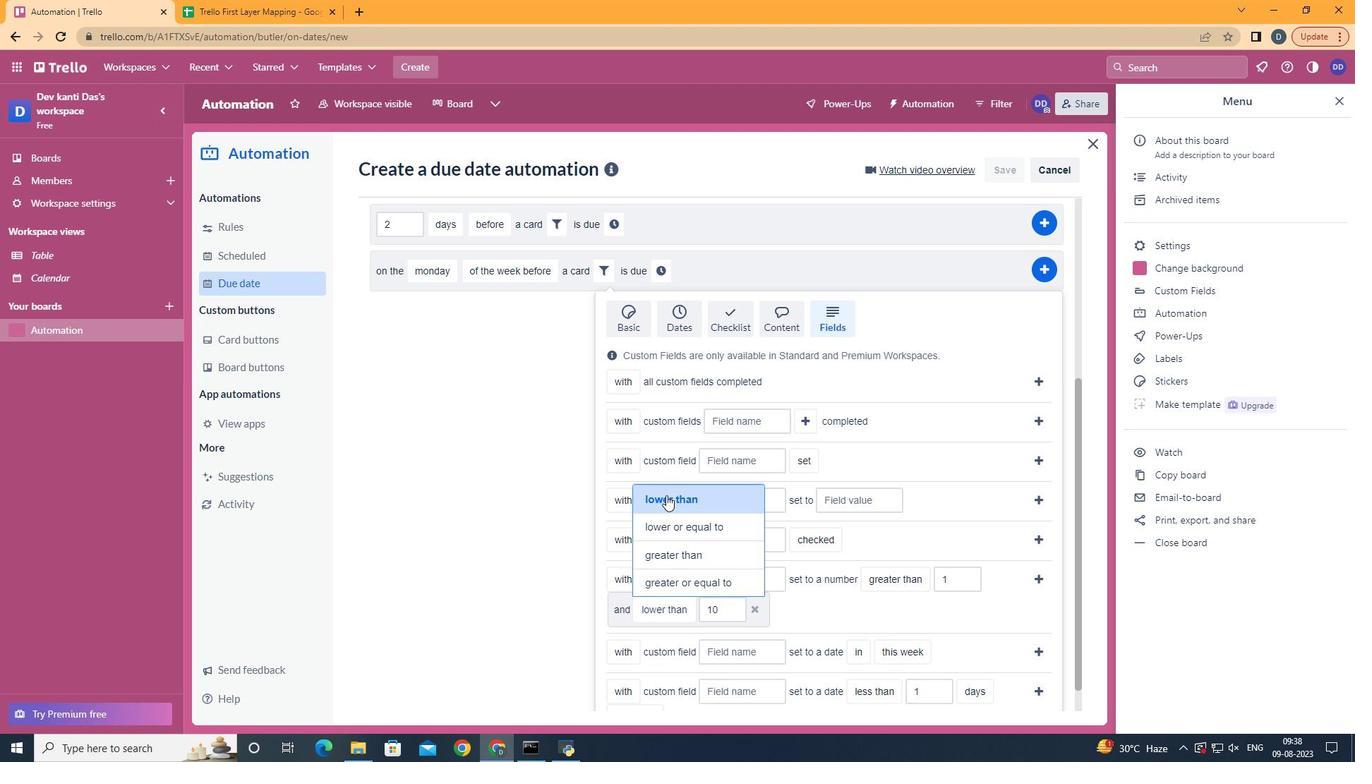 
Action: Mouse pressed left at (665, 491)
Screenshot: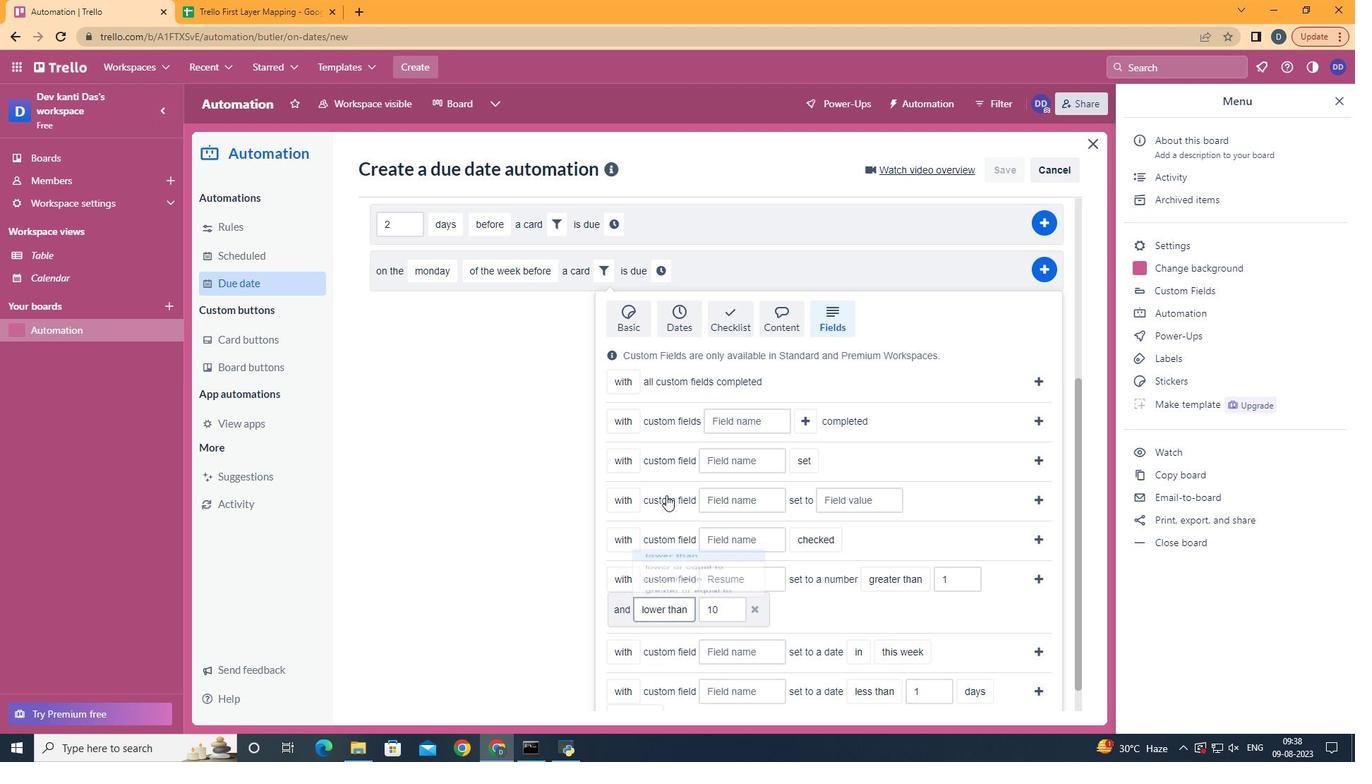 
Action: Mouse moved to (1027, 572)
Screenshot: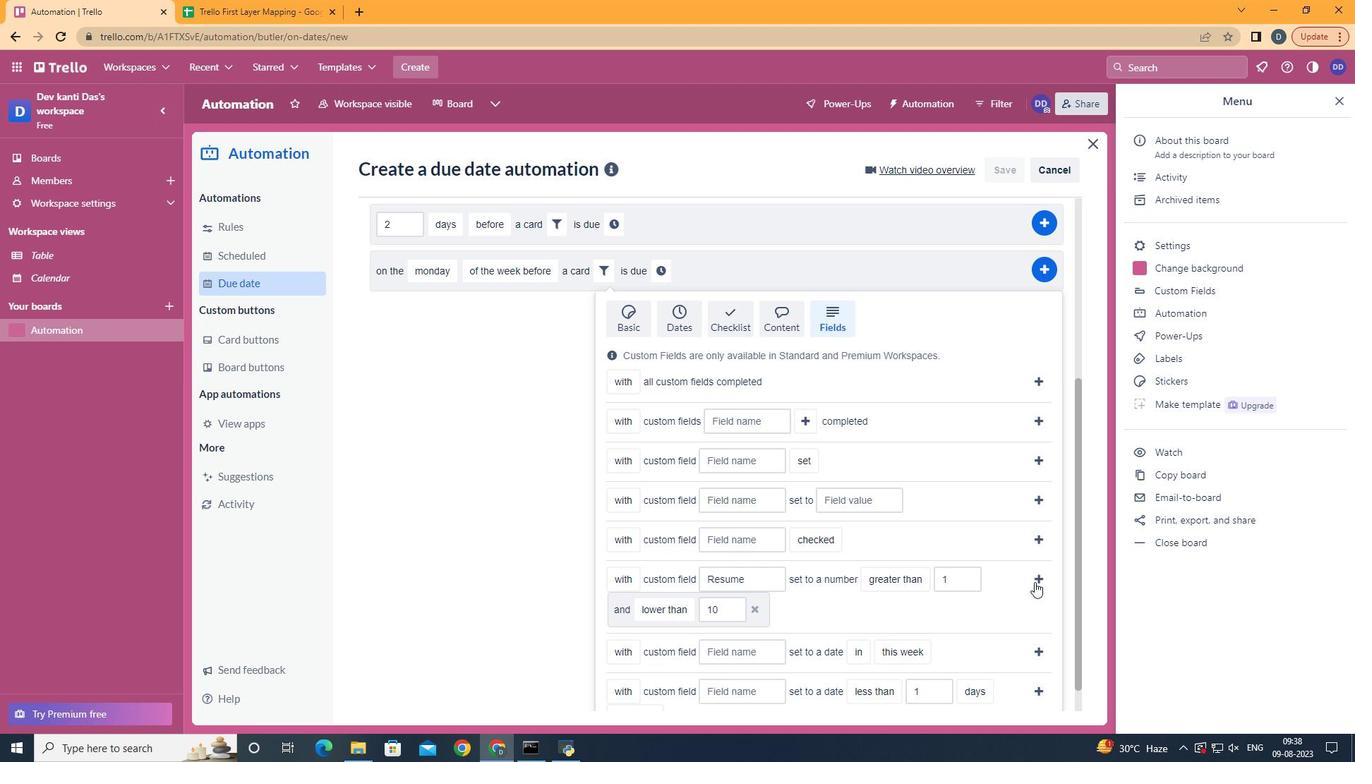 
Action: Mouse pressed left at (1027, 572)
Screenshot: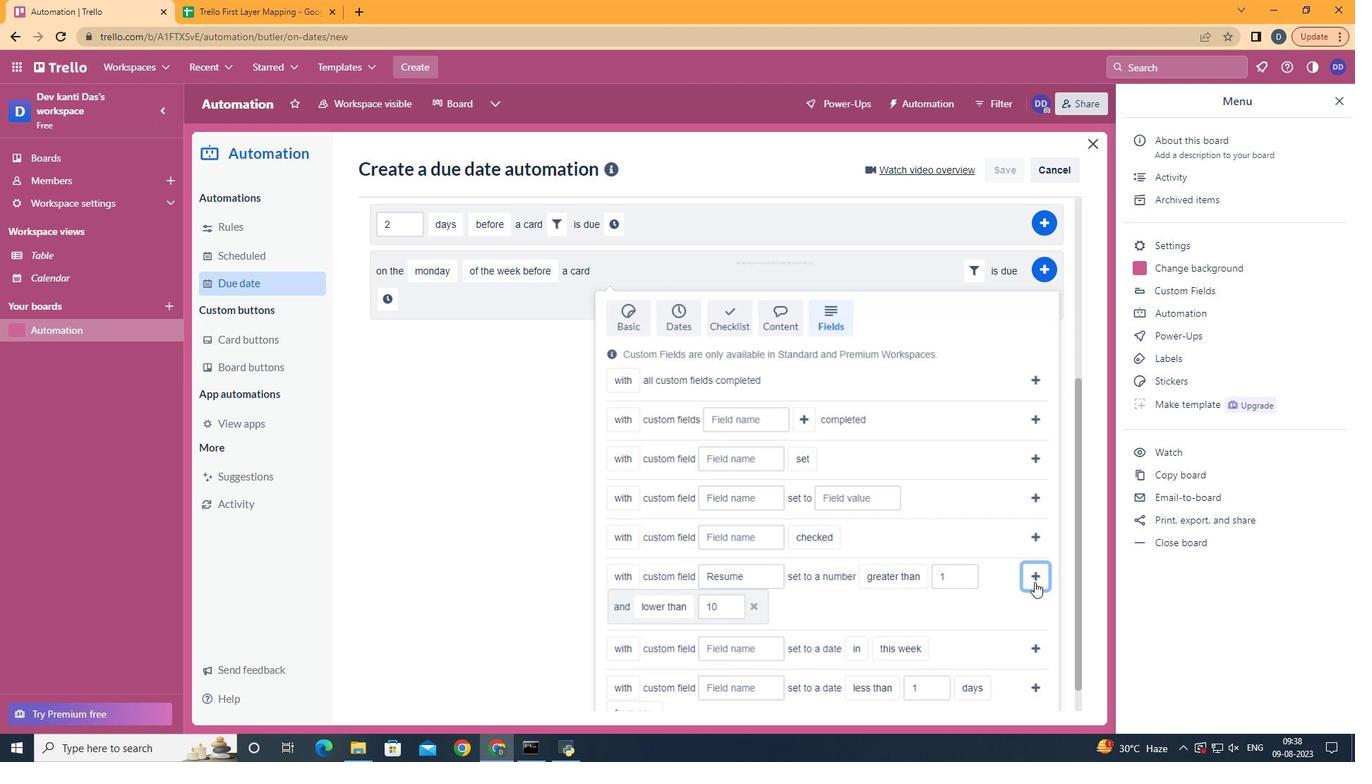 
Action: Mouse moved to (385, 581)
Screenshot: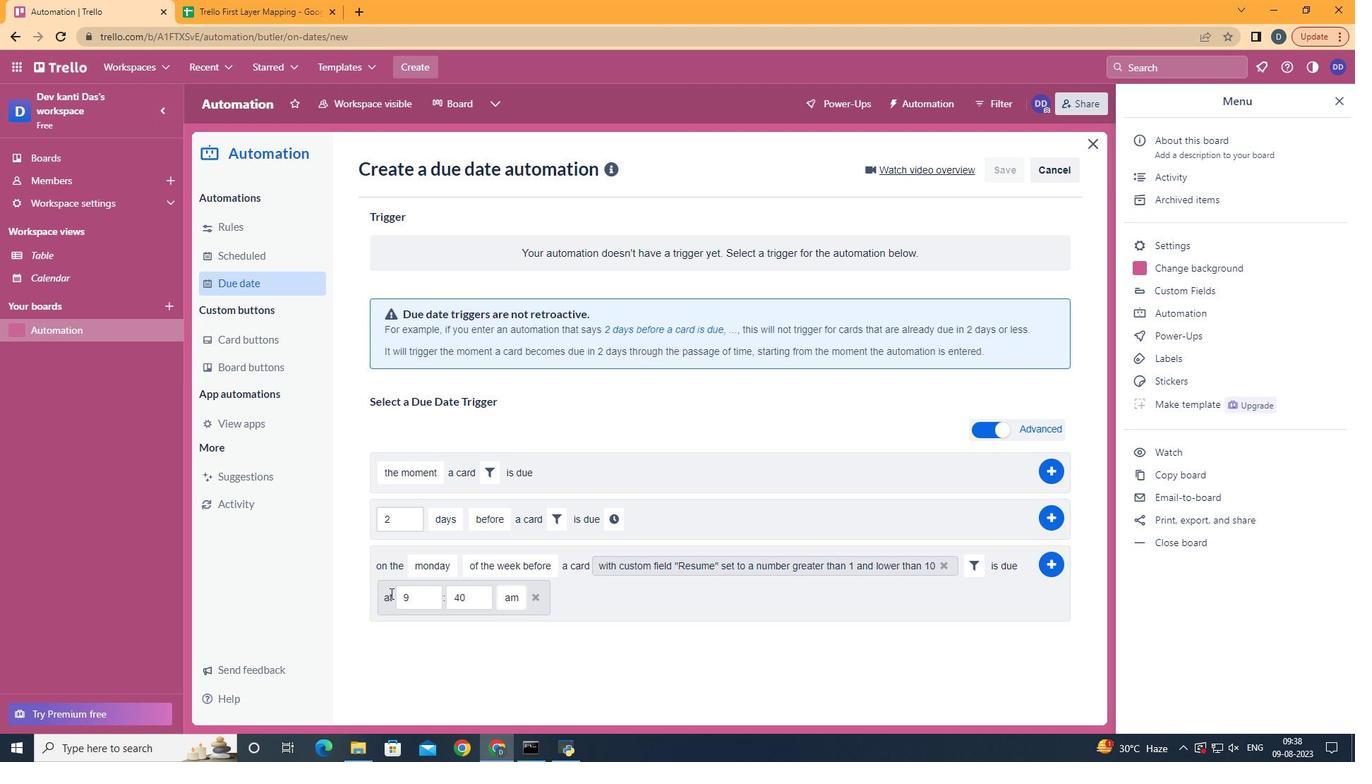 
Action: Mouse pressed left at (385, 581)
Screenshot: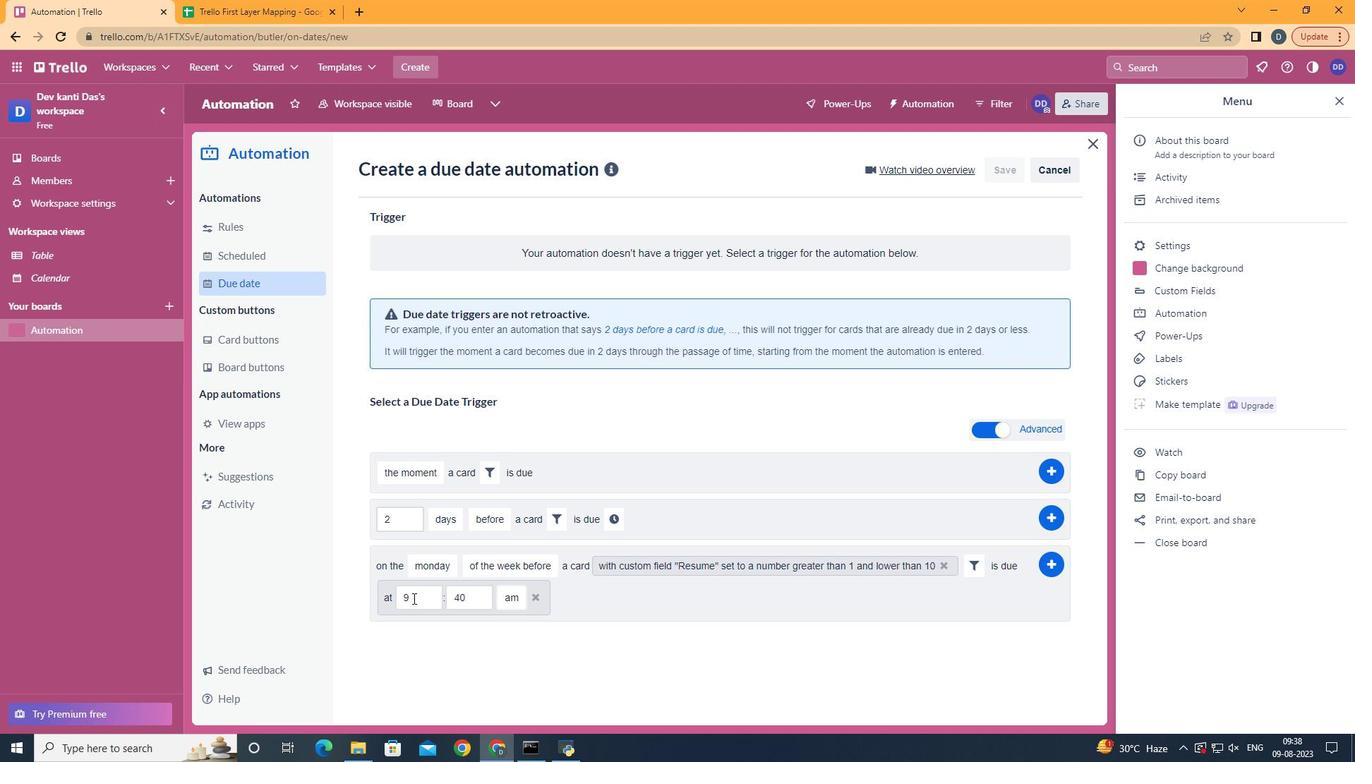 
Action: Mouse moved to (417, 587)
Screenshot: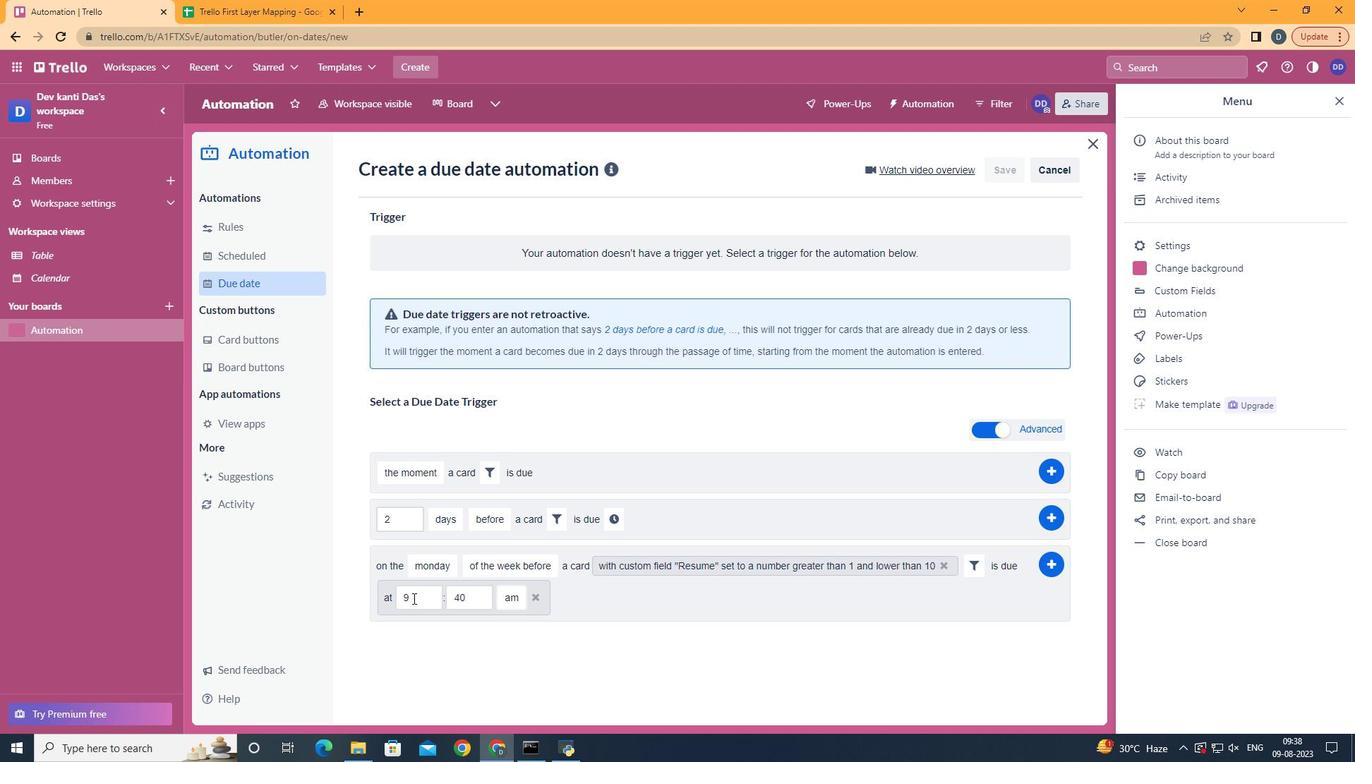 
Action: Mouse pressed left at (417, 587)
Screenshot: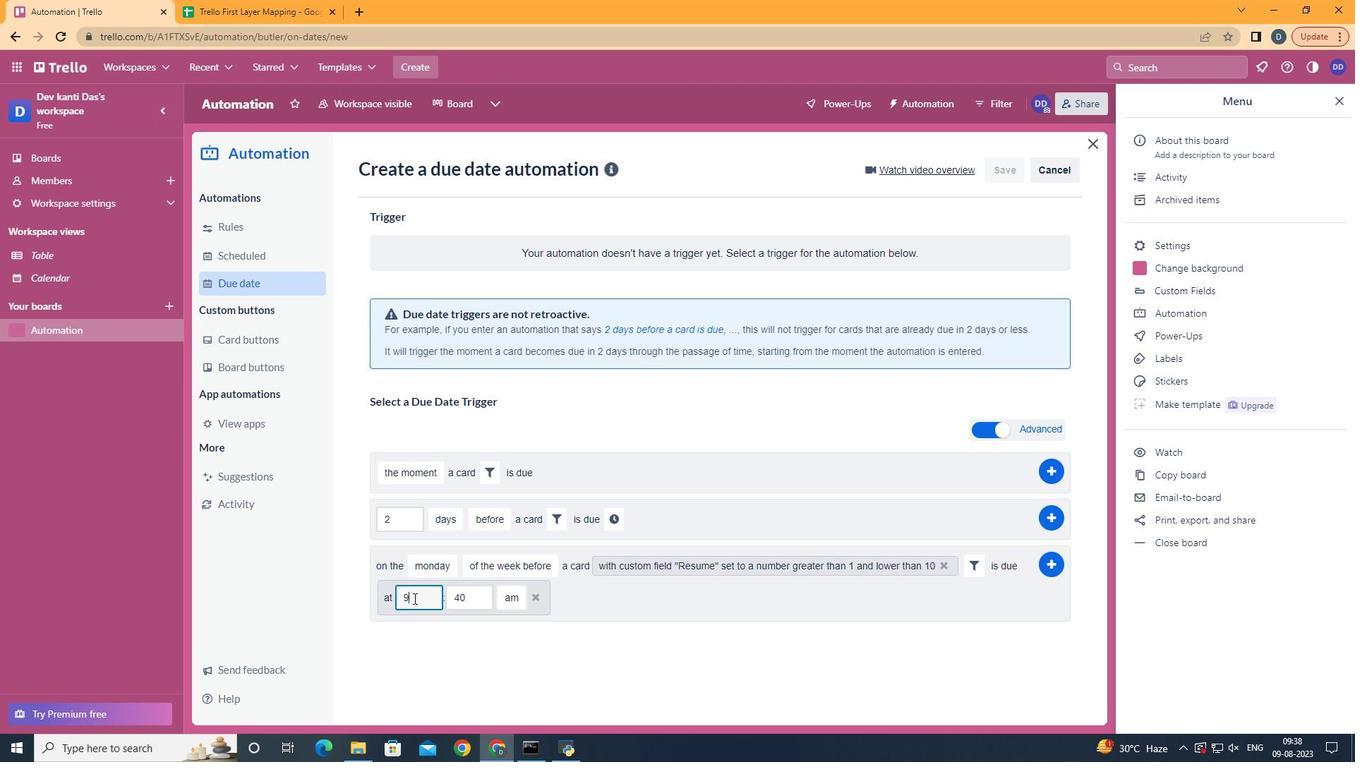 
Action: Mouse moved to (418, 587)
Screenshot: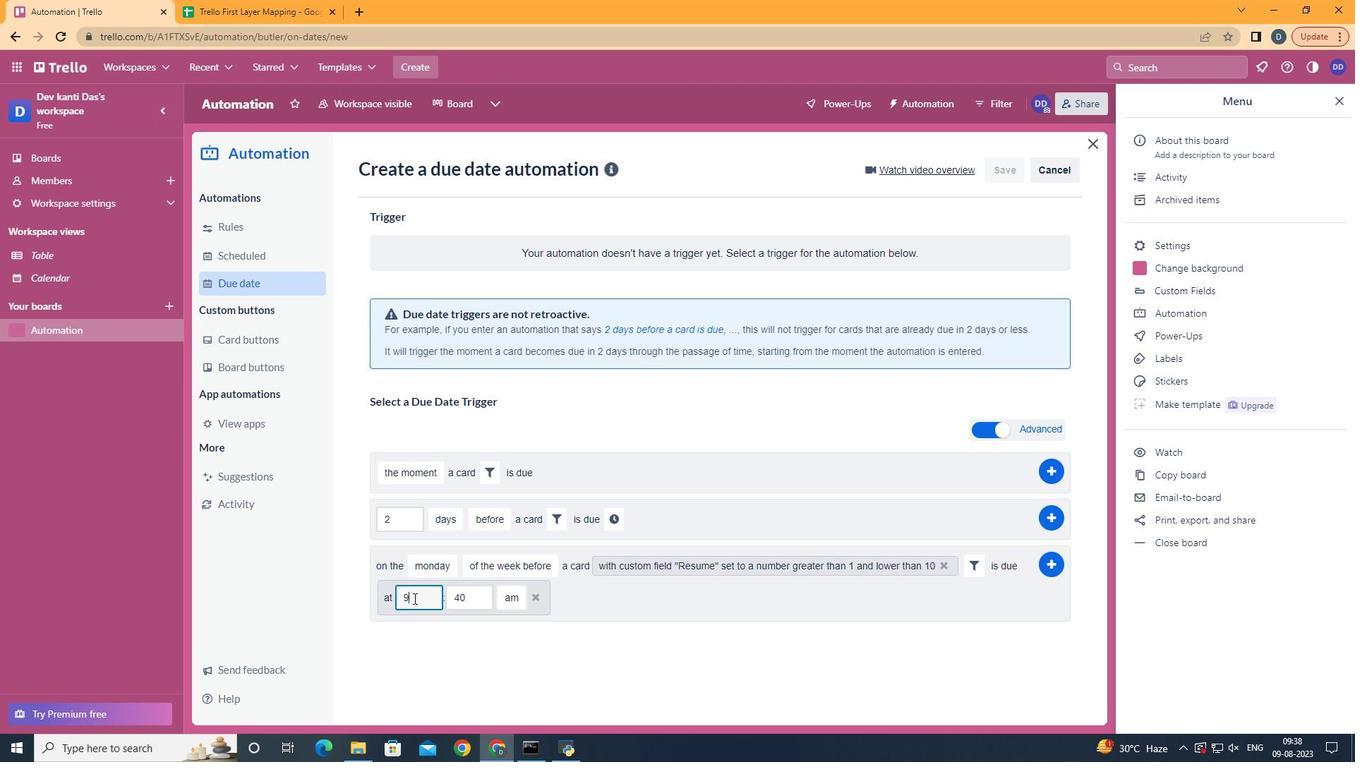 
Action: Key pressed <Key.backspace>11
Screenshot: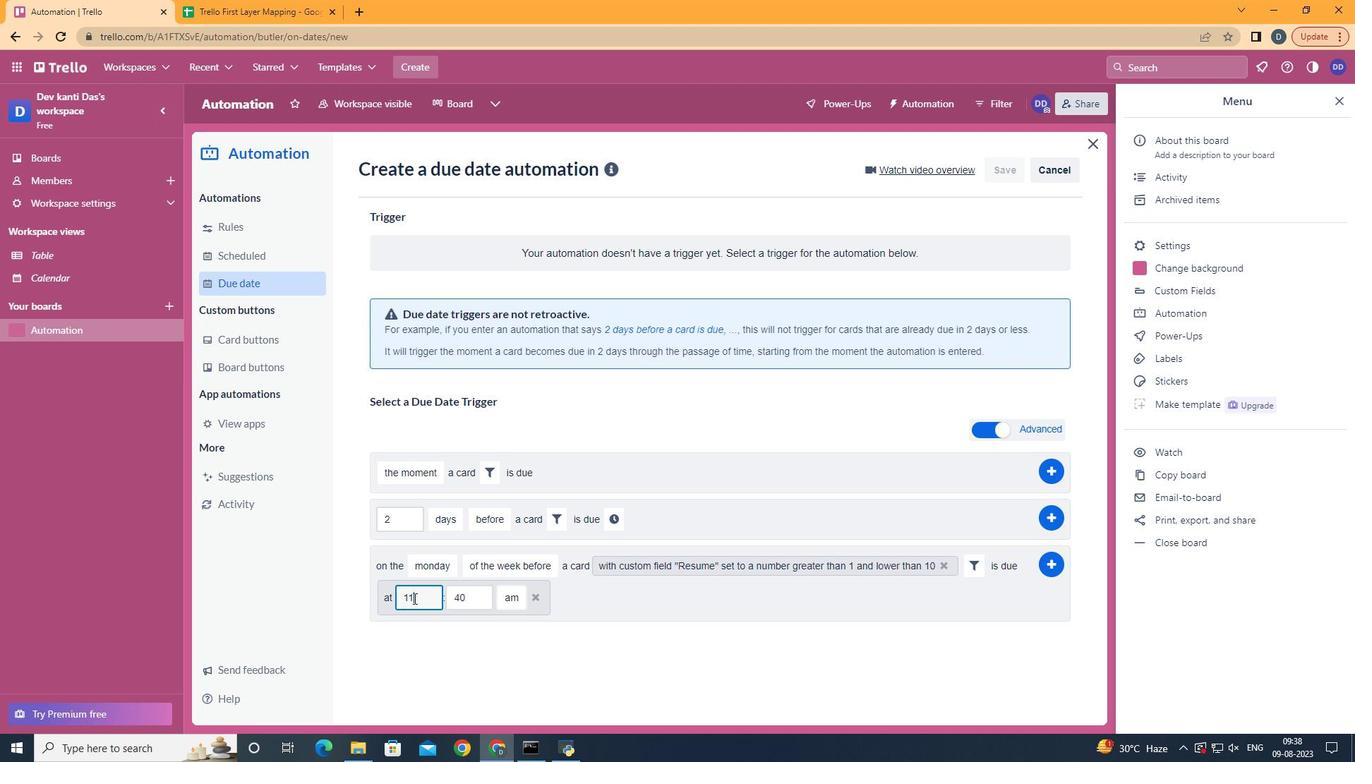 
Action: Mouse moved to (476, 590)
Screenshot: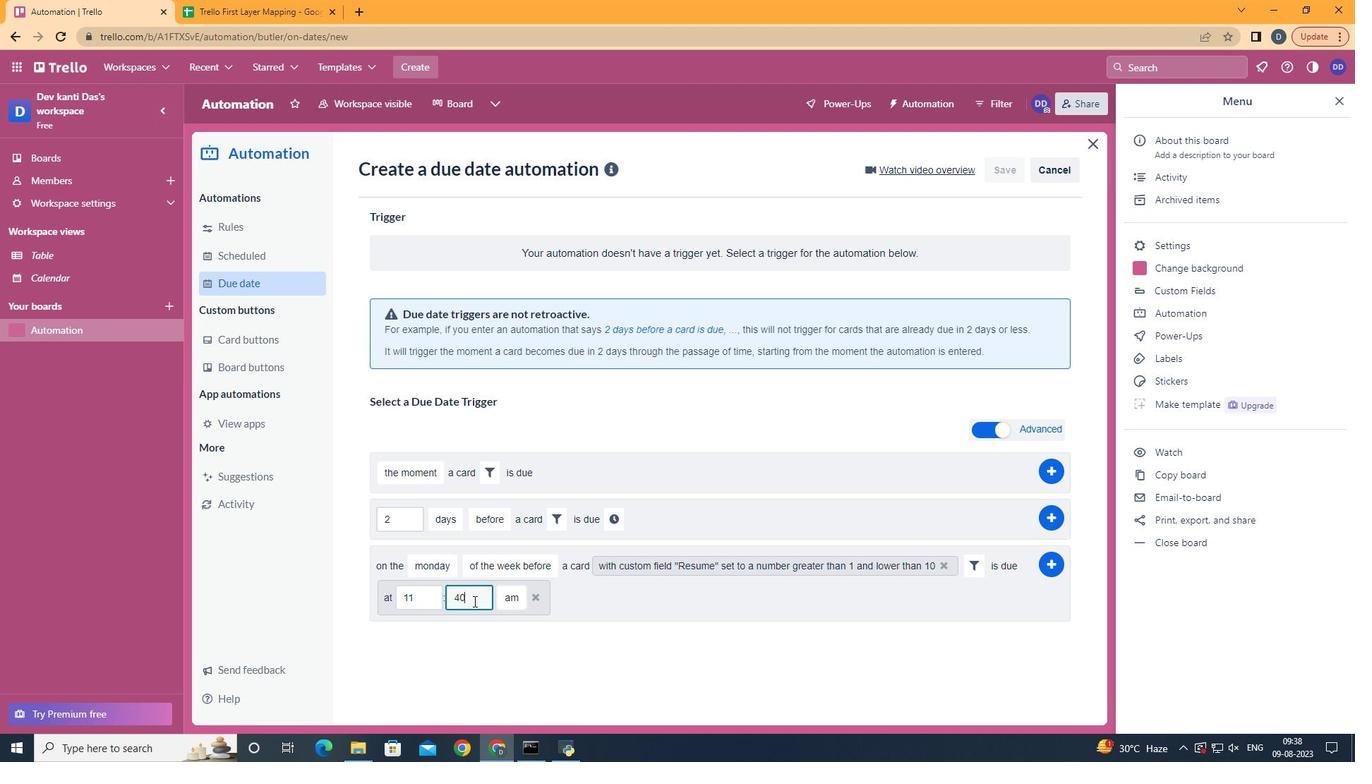 
Action: Mouse pressed left at (476, 590)
Screenshot: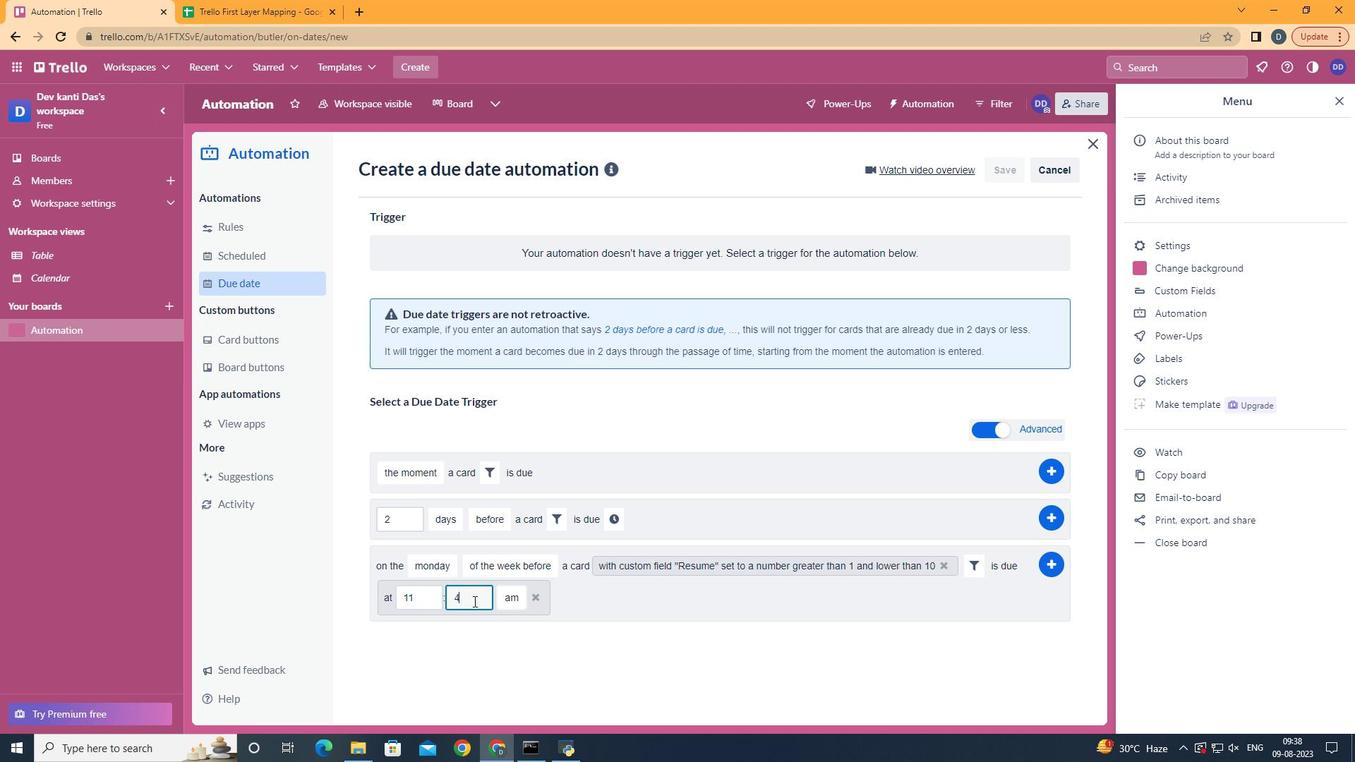 
Action: Key pressed <Key.backspace><Key.backspace>00
Screenshot: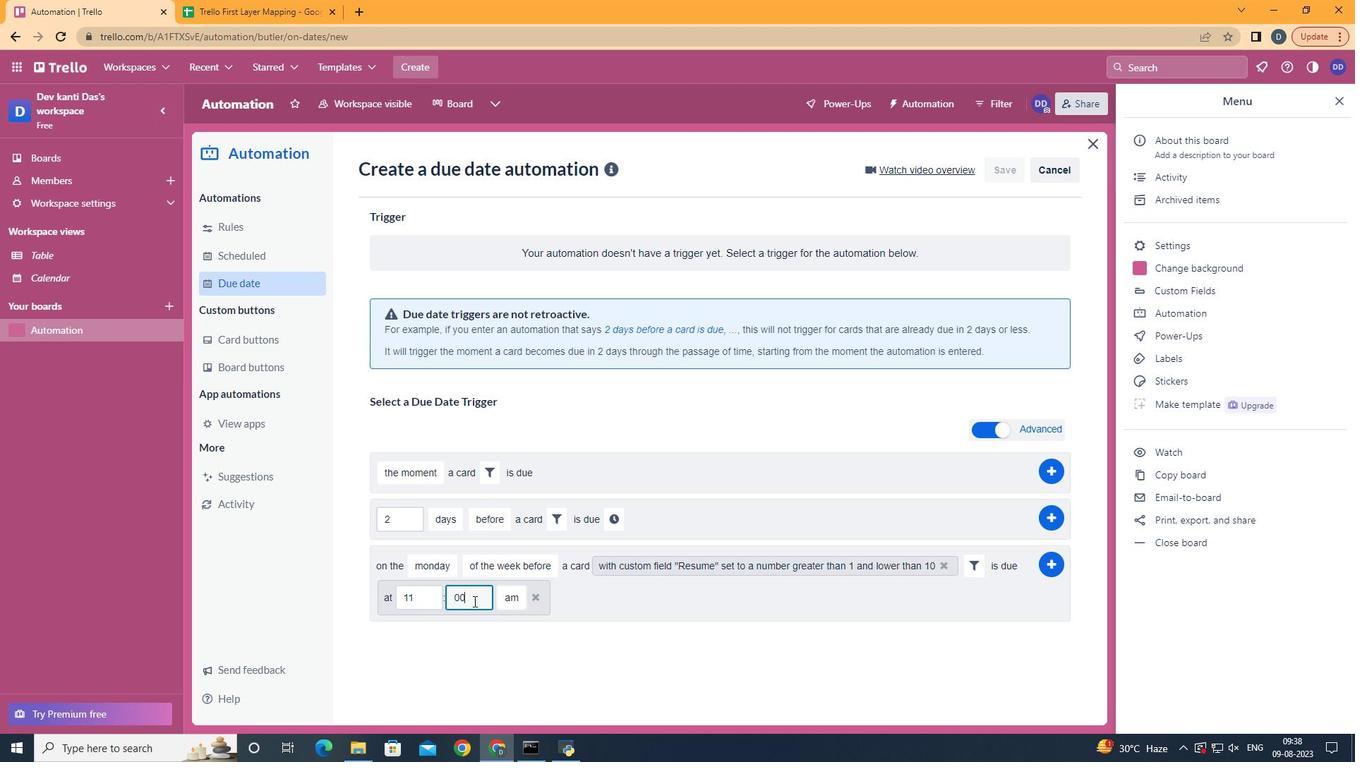 
Action: Mouse moved to (1038, 557)
Screenshot: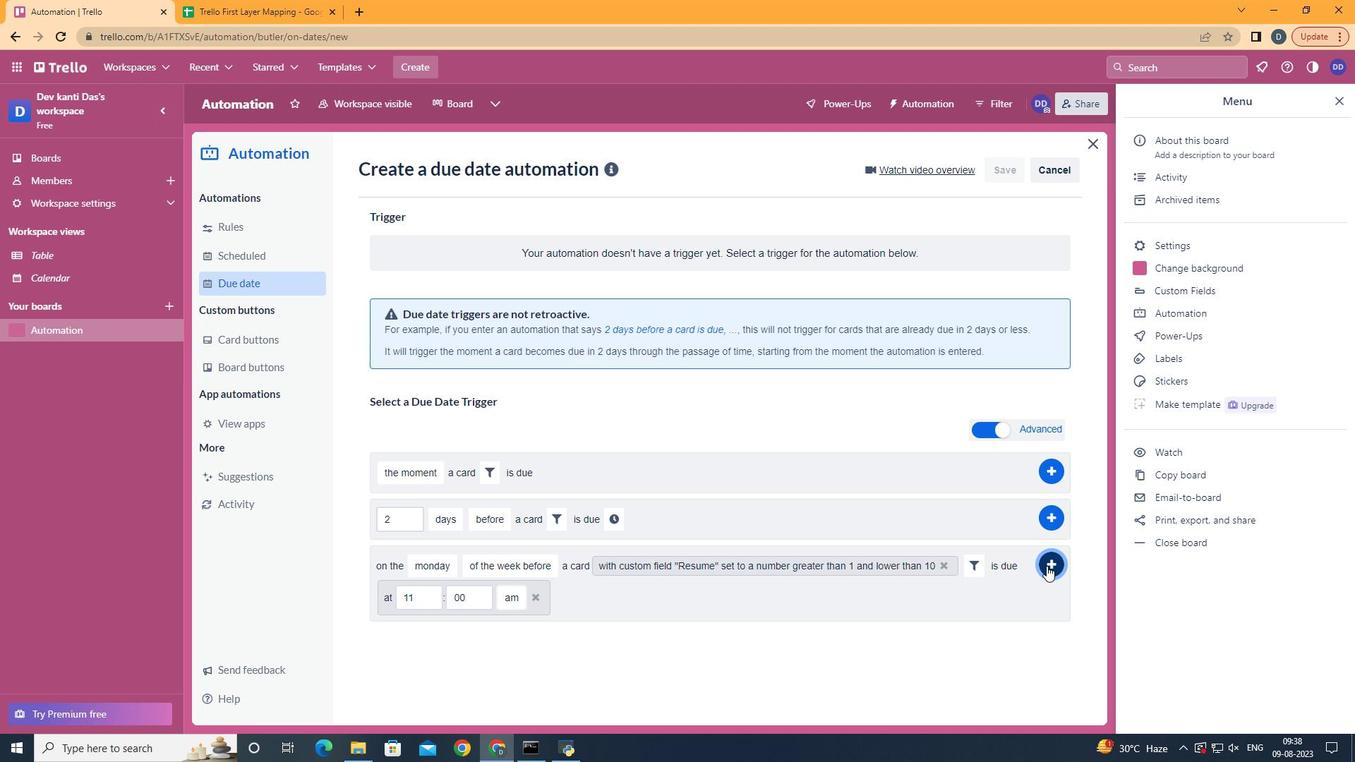
Action: Mouse pressed left at (1038, 557)
Screenshot: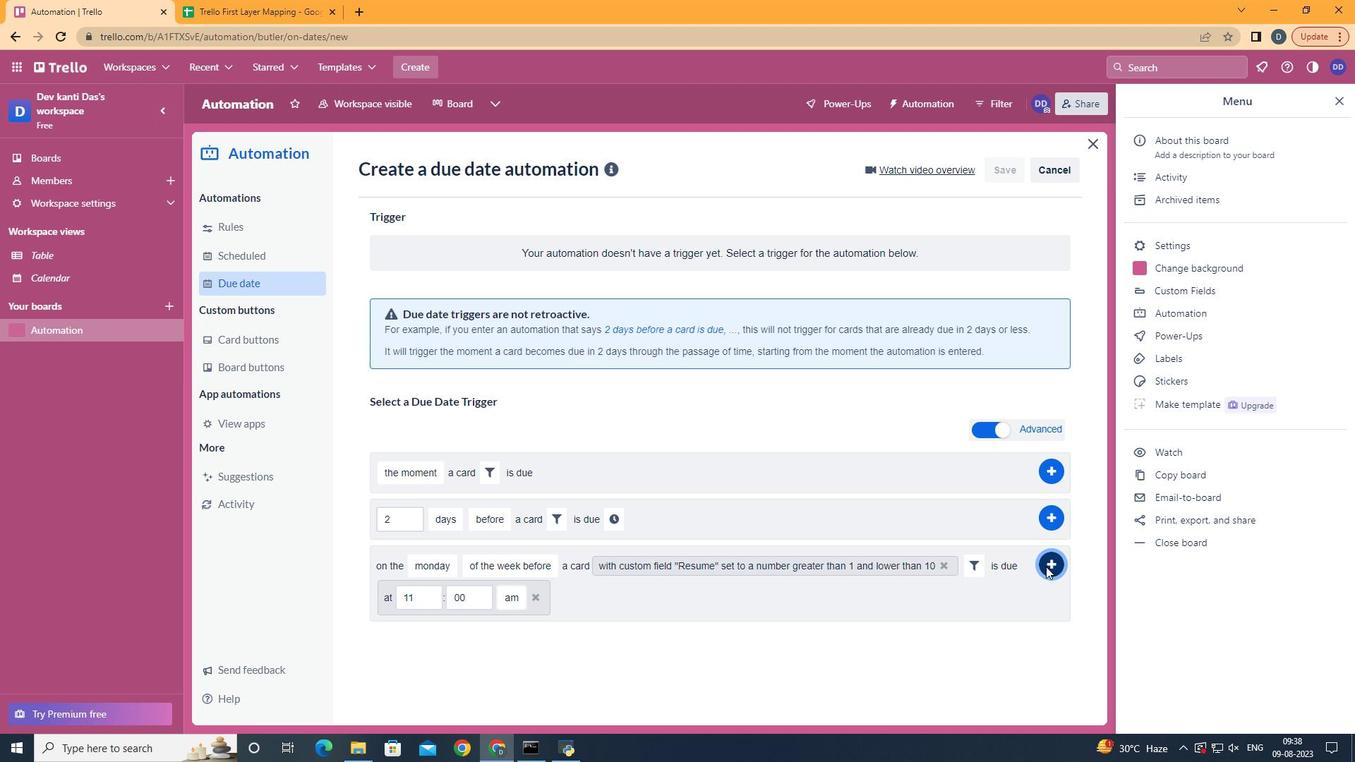
Action: Mouse moved to (763, 292)
Screenshot: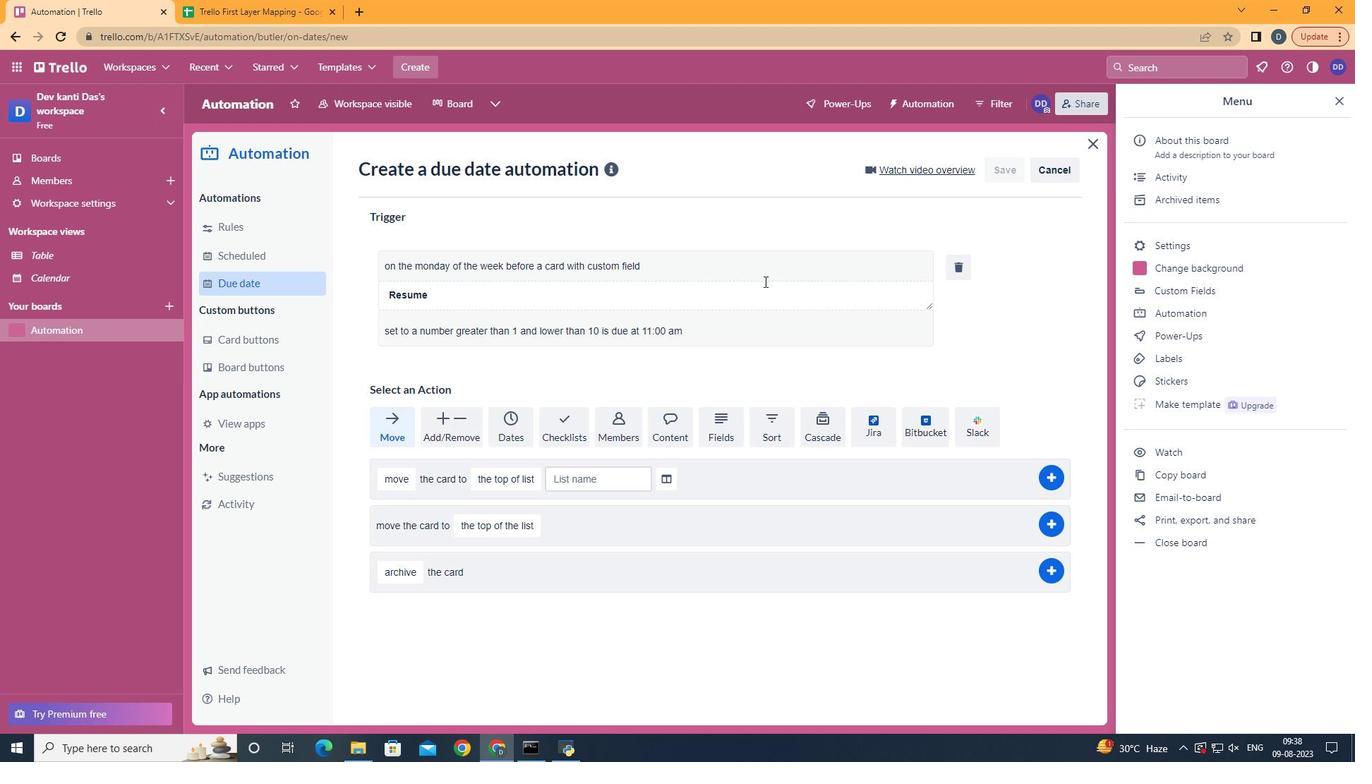 
